 Task: Find connections with filter location Guankou with filter topic #Mindfulwith filter profile language French with filter current company AAM - American Axle & Manufacturing with filter school Sri Krishnadevaraya University with filter industry Retail Office Equipment with filter service category Coaching & Mentoring with filter keywords title Economist
Action: Mouse moved to (300, 201)
Screenshot: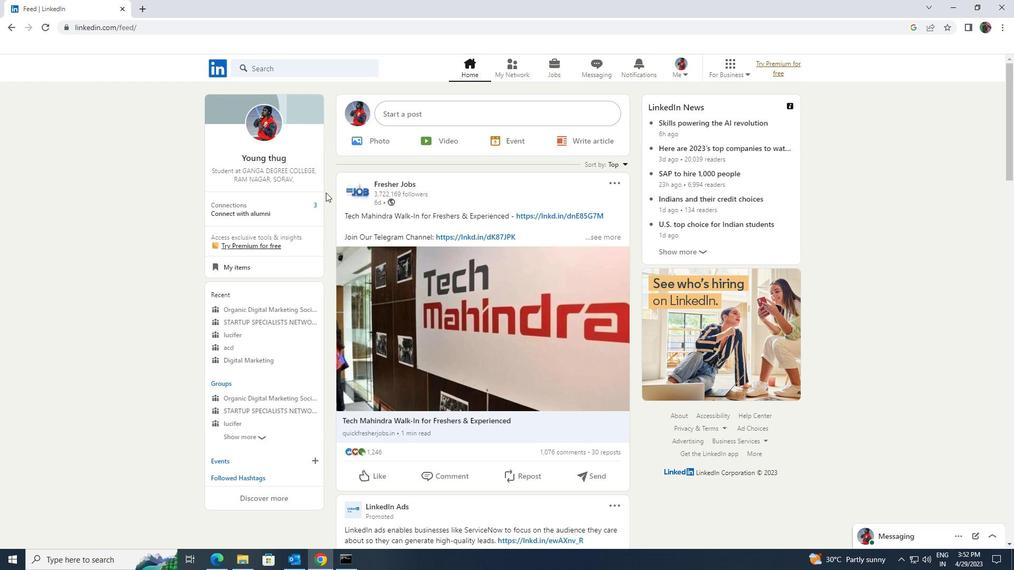 
Action: Mouse pressed left at (300, 201)
Screenshot: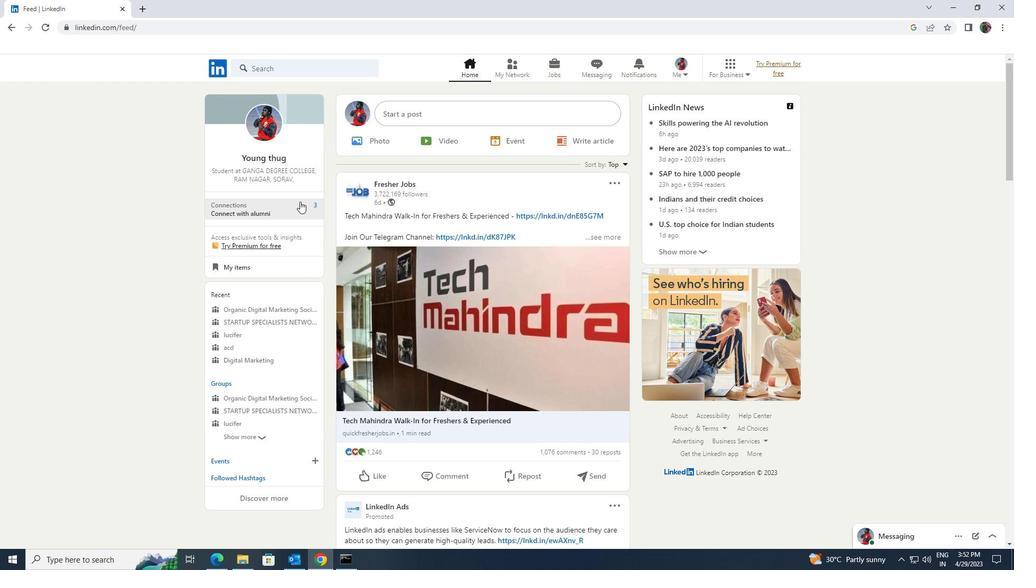
Action: Mouse moved to (304, 124)
Screenshot: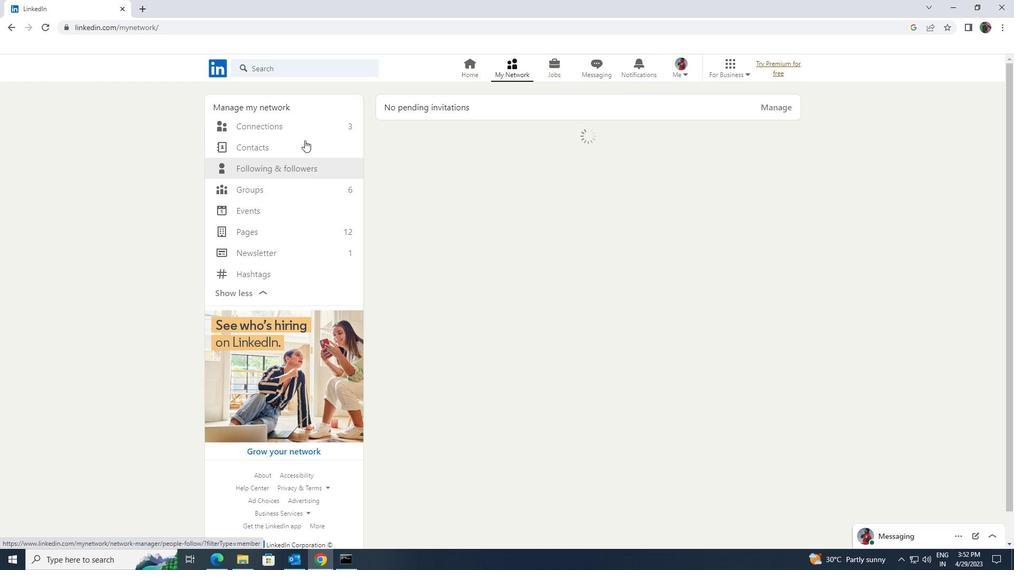 
Action: Mouse pressed left at (304, 124)
Screenshot: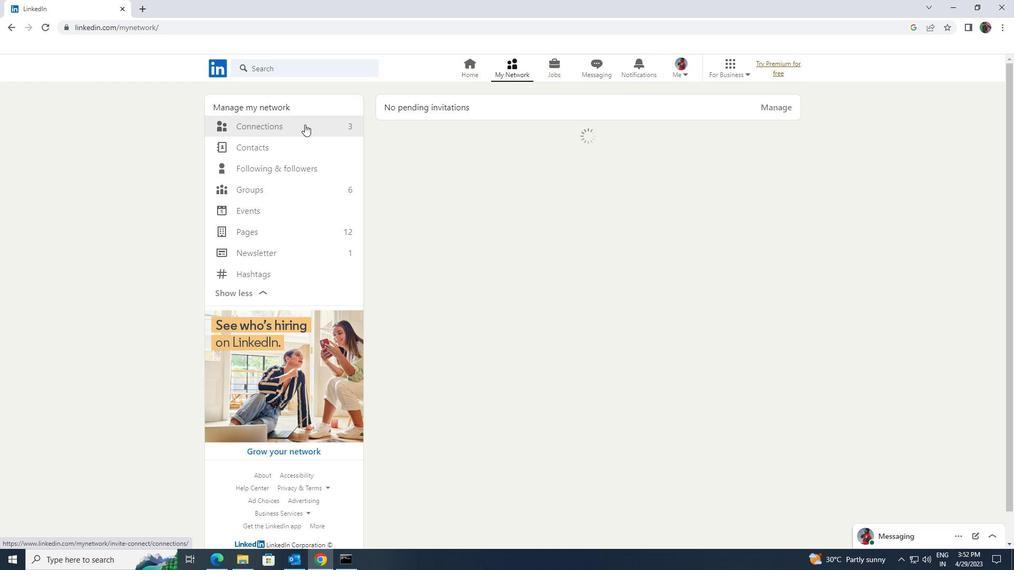 
Action: Mouse moved to (571, 129)
Screenshot: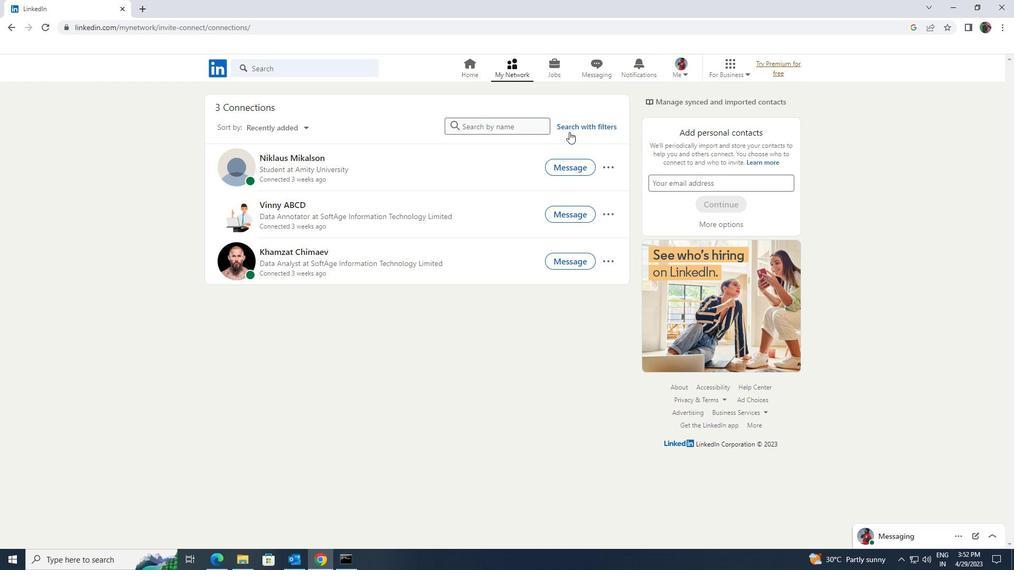 
Action: Mouse pressed left at (571, 129)
Screenshot: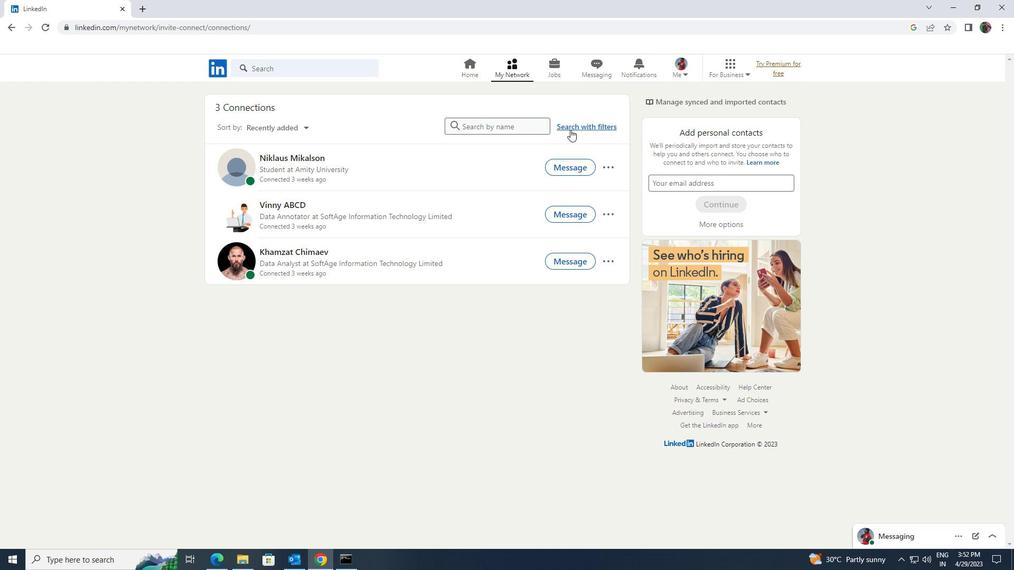 
Action: Mouse moved to (539, 100)
Screenshot: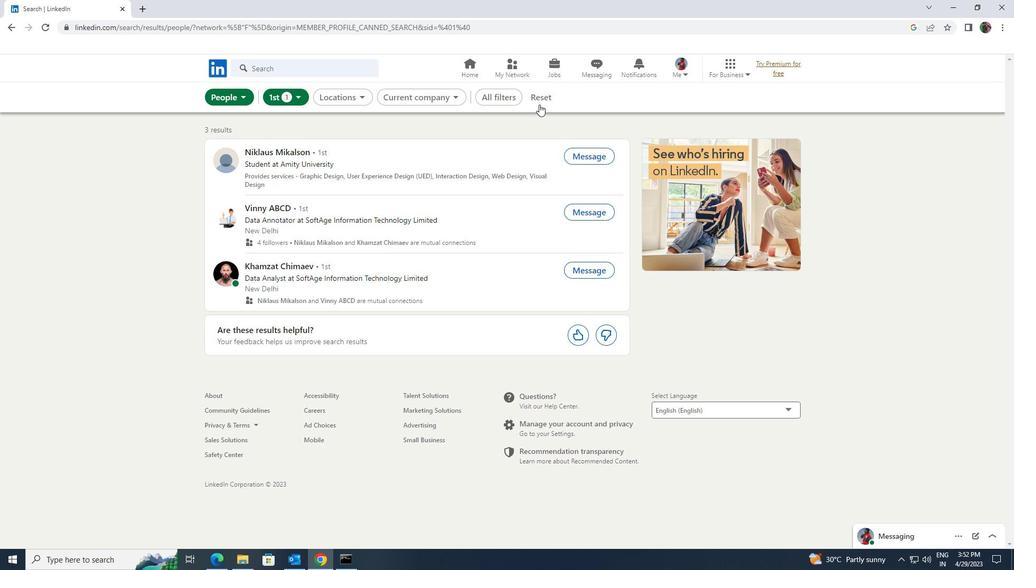 
Action: Mouse pressed left at (539, 100)
Screenshot: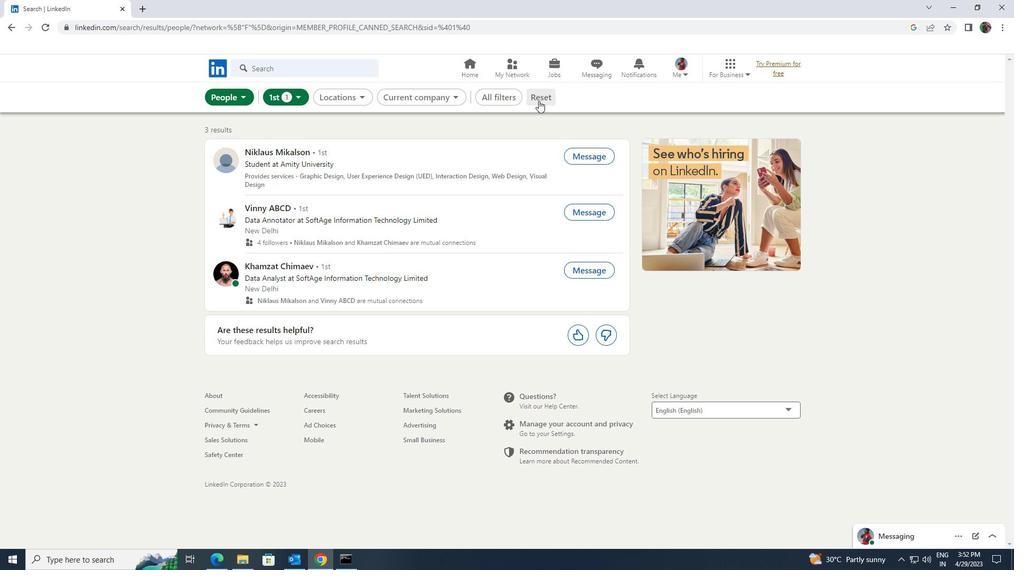 
Action: Mouse moved to (529, 96)
Screenshot: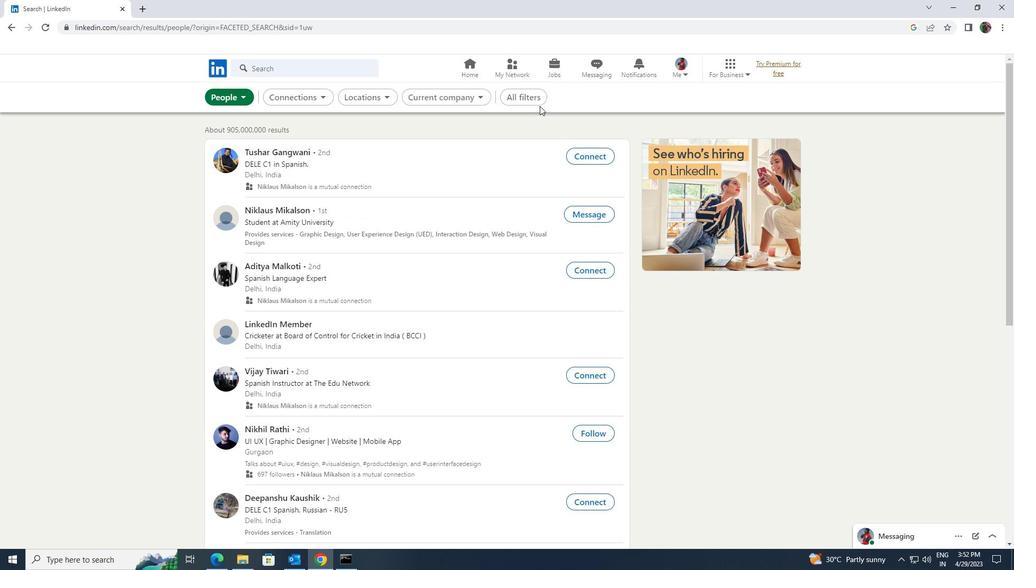 
Action: Mouse pressed left at (529, 96)
Screenshot: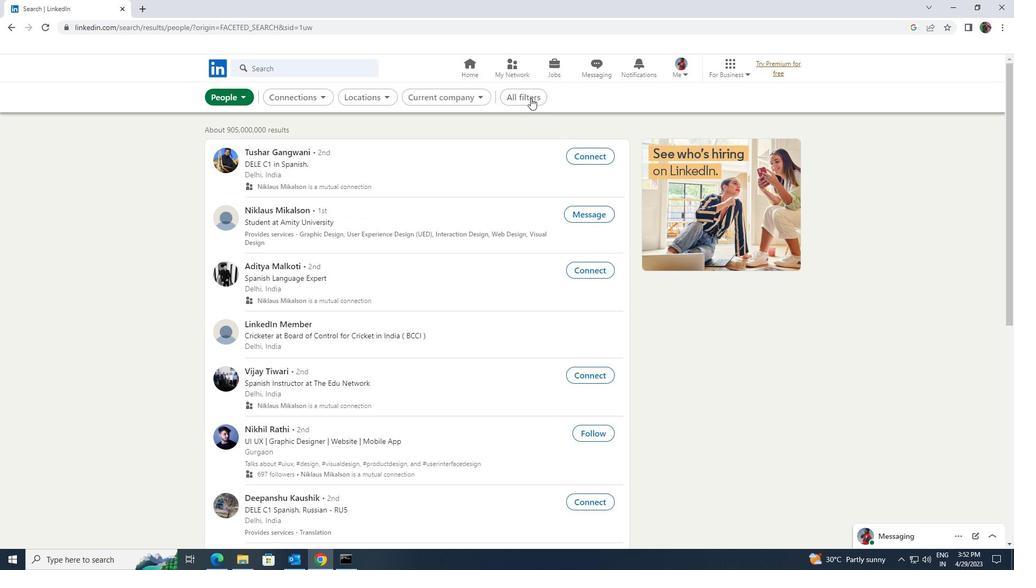 
Action: Mouse moved to (790, 283)
Screenshot: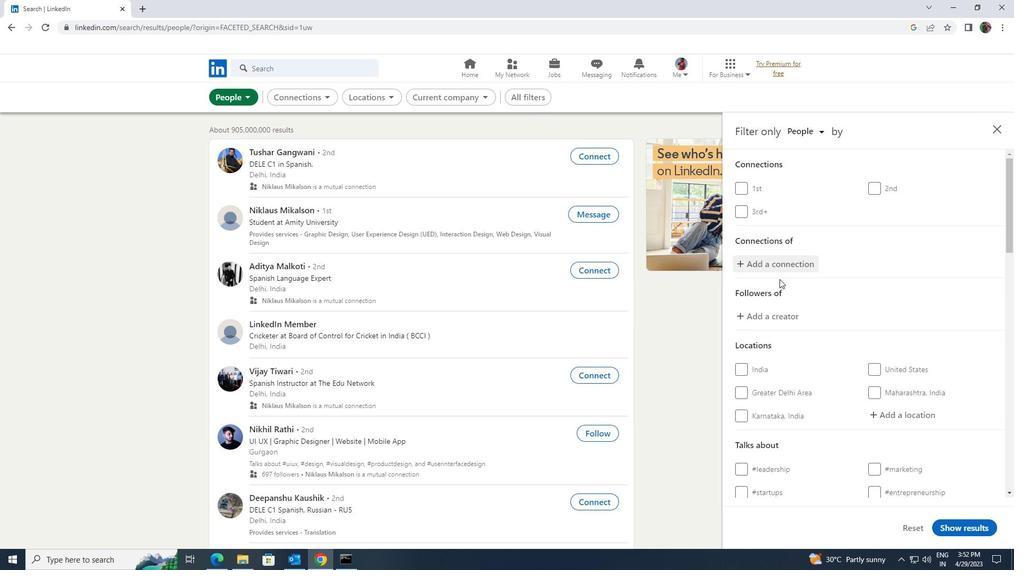 
Action: Mouse scrolled (790, 282) with delta (0, 0)
Screenshot: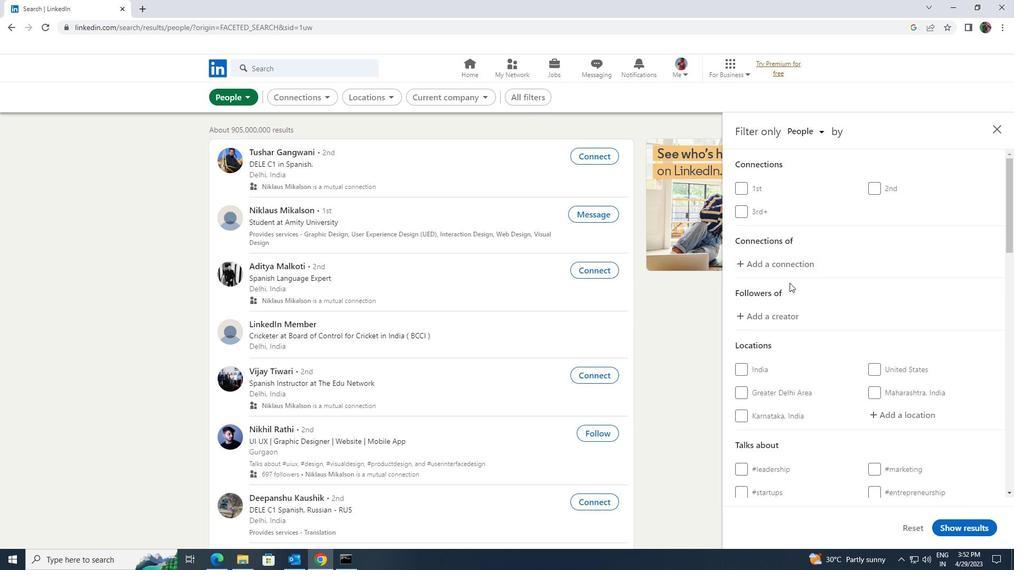 
Action: Mouse scrolled (790, 282) with delta (0, 0)
Screenshot: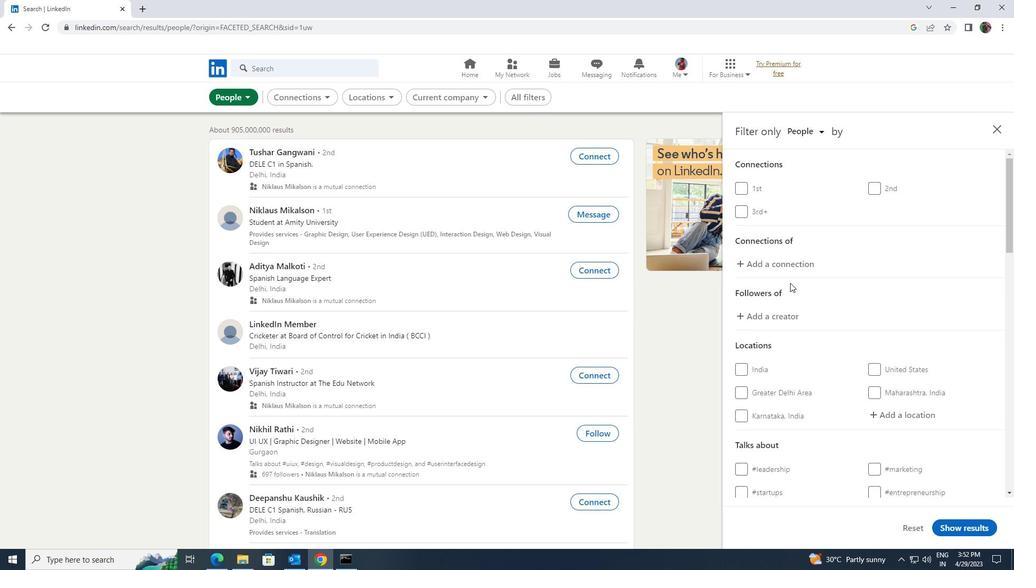 
Action: Mouse moved to (886, 309)
Screenshot: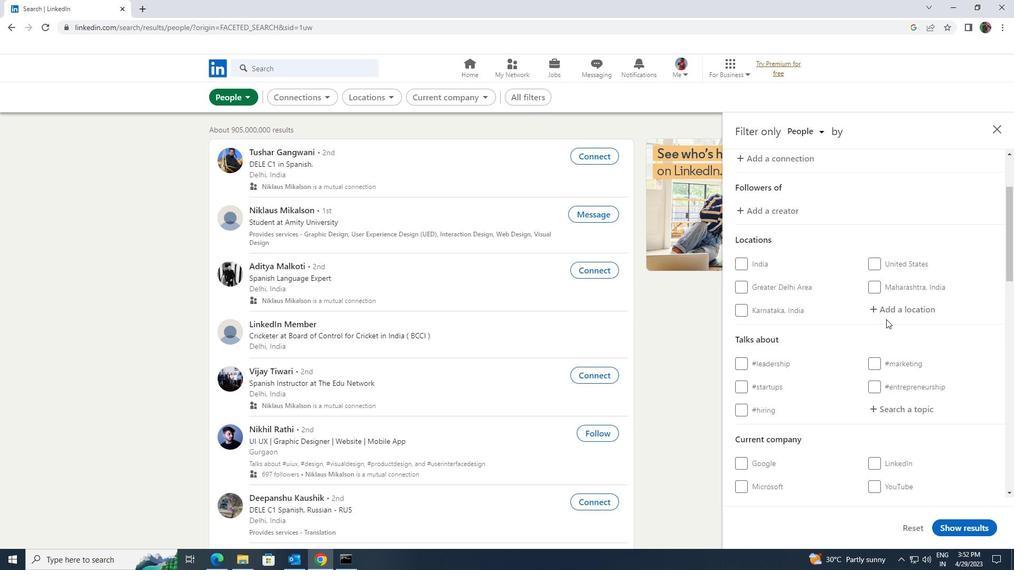 
Action: Mouse pressed left at (886, 309)
Screenshot: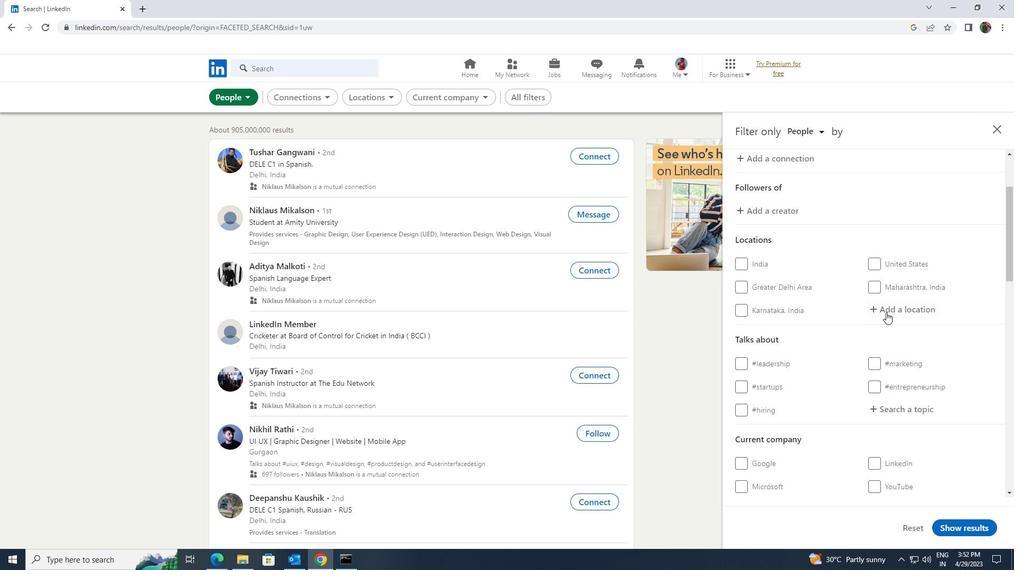
Action: Key pressed <Key.shift><Key.shift><Key.shift><Key.shift>GUANKOU
Screenshot: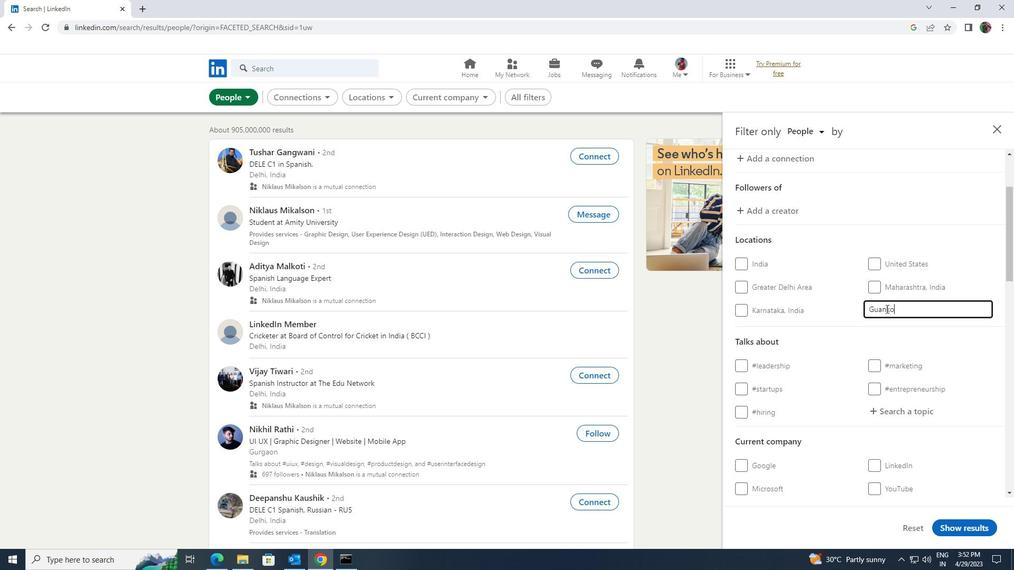 
Action: Mouse moved to (895, 406)
Screenshot: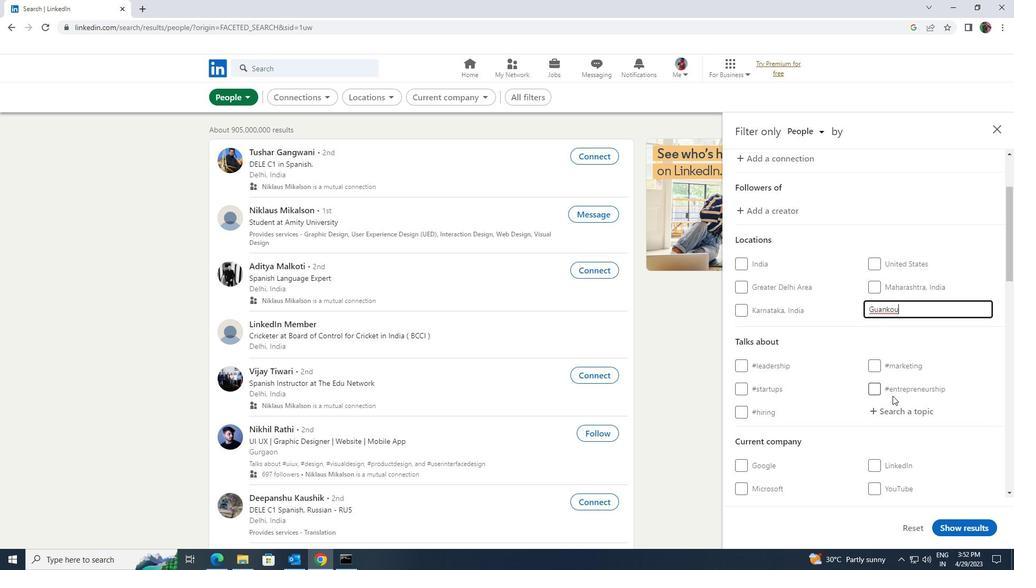 
Action: Mouse pressed left at (895, 406)
Screenshot: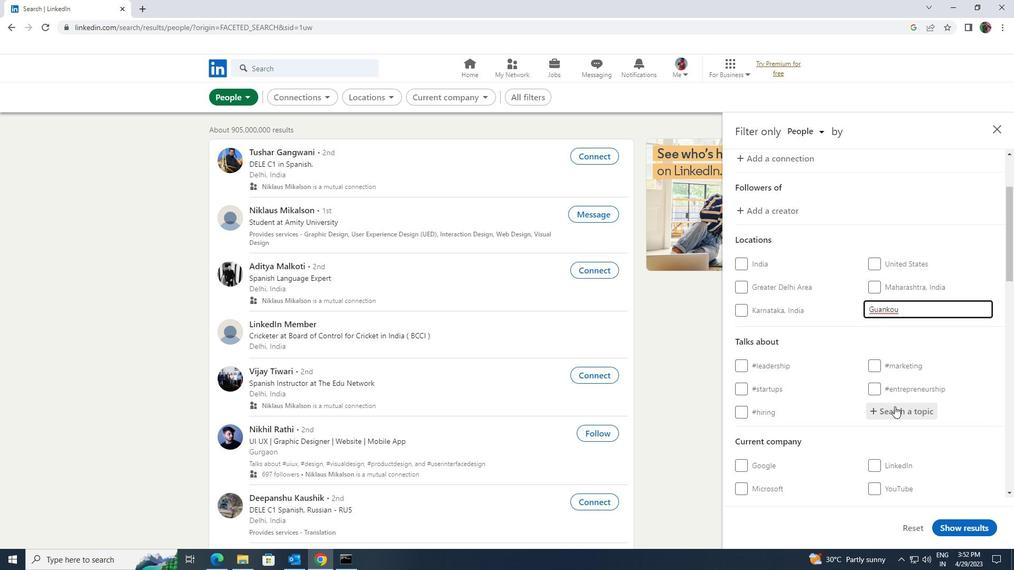 
Action: Key pressed <Key.shift><Key.shift><Key.shift><Key.shift><Key.shift><Key.shift><Key.shift><Key.shift><Key.shift><Key.shift><Key.shift><Key.shift><Key.shift><Key.shift><Key.shift><Key.shift><Key.shift><Key.shift><Key.shift><Key.shift>MINDF
Screenshot: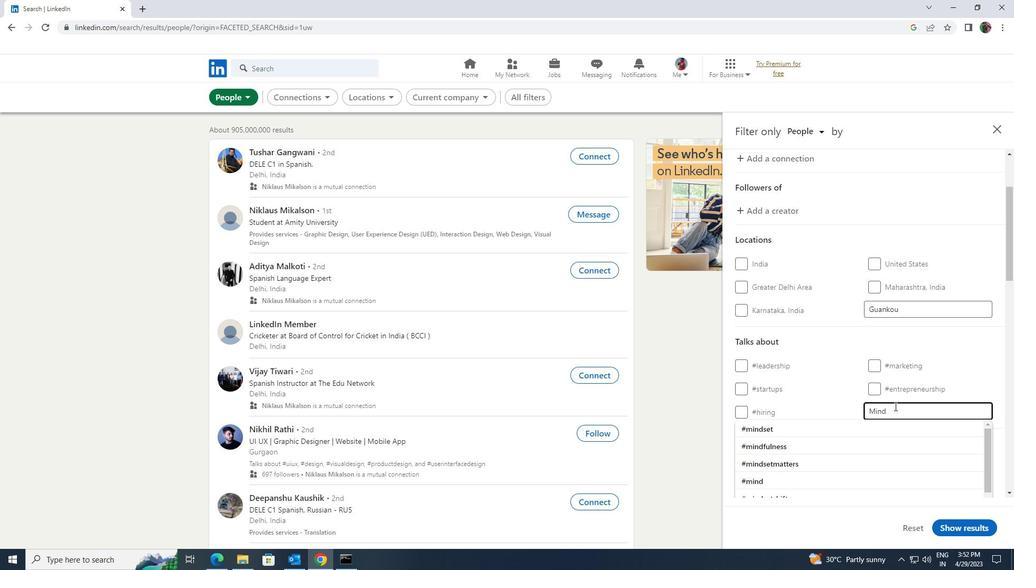 
Action: Mouse moved to (877, 422)
Screenshot: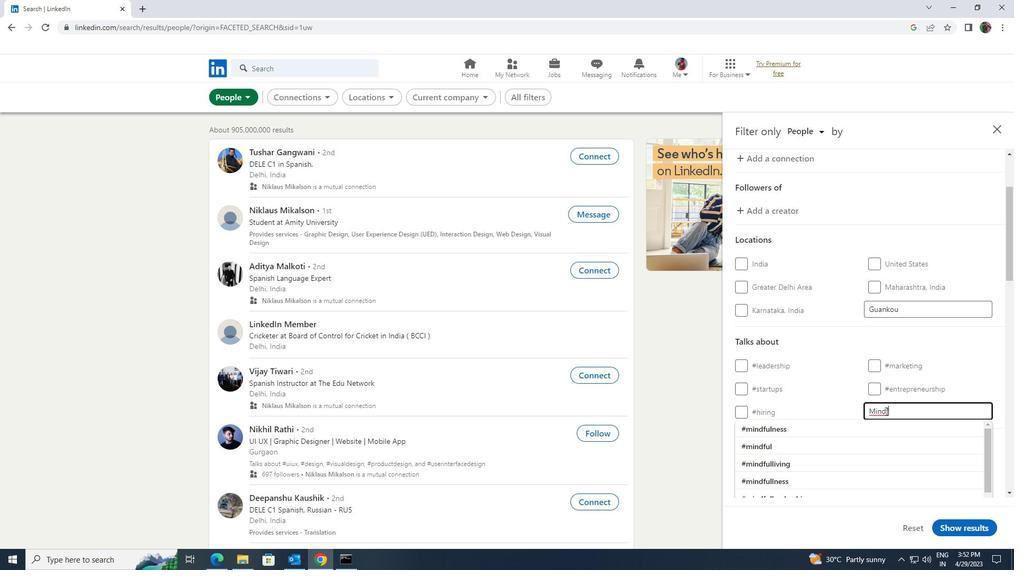 
Action: Mouse pressed left at (877, 422)
Screenshot: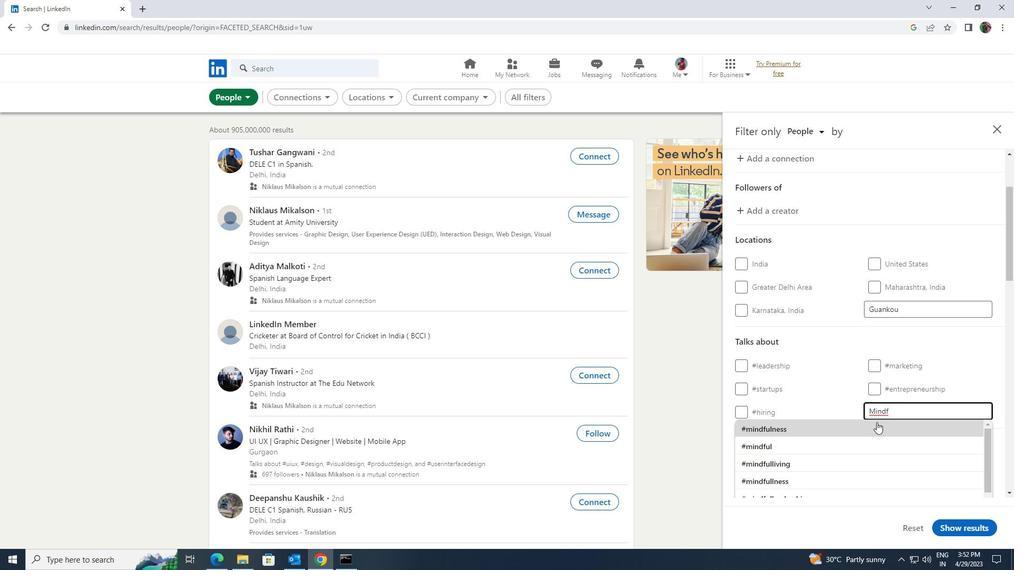 
Action: Mouse moved to (878, 423)
Screenshot: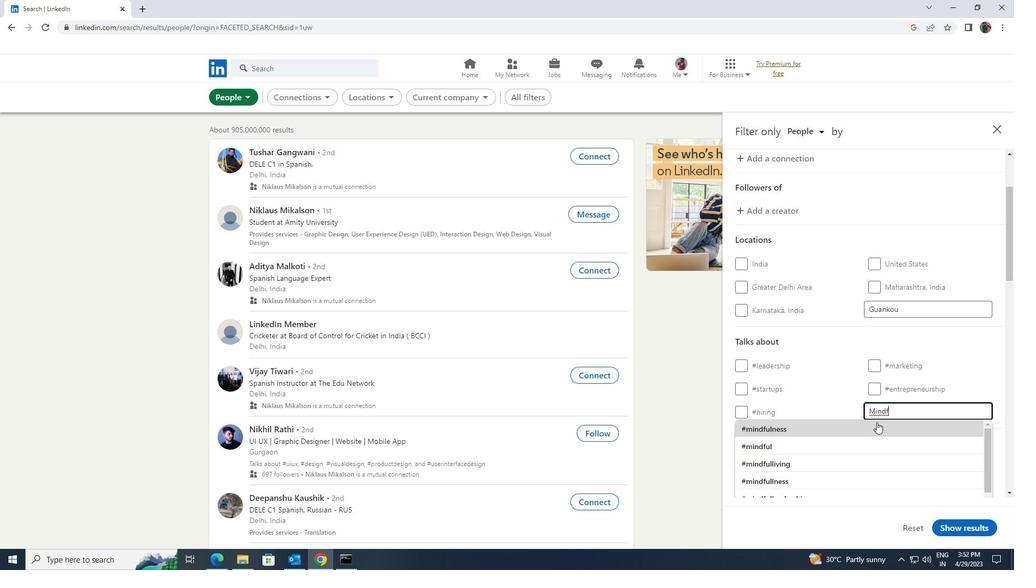 
Action: Mouse scrolled (878, 422) with delta (0, 0)
Screenshot: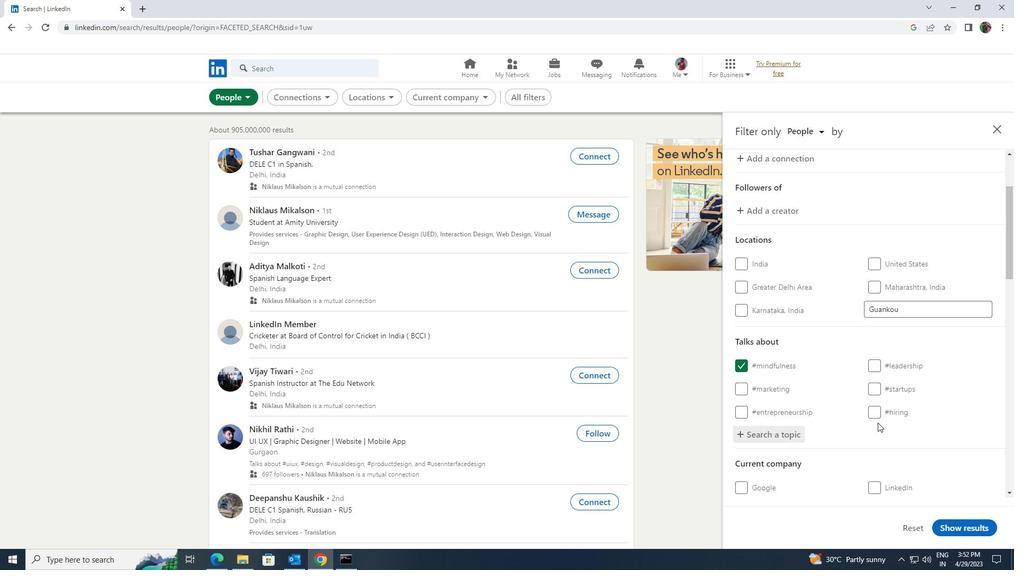 
Action: Mouse moved to (878, 423)
Screenshot: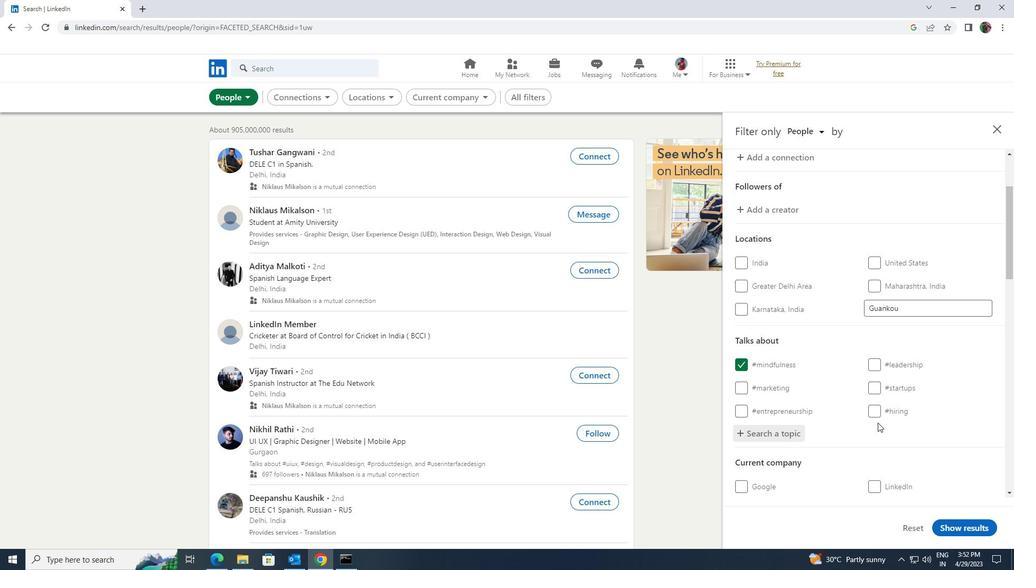 
Action: Mouse scrolled (878, 422) with delta (0, 0)
Screenshot: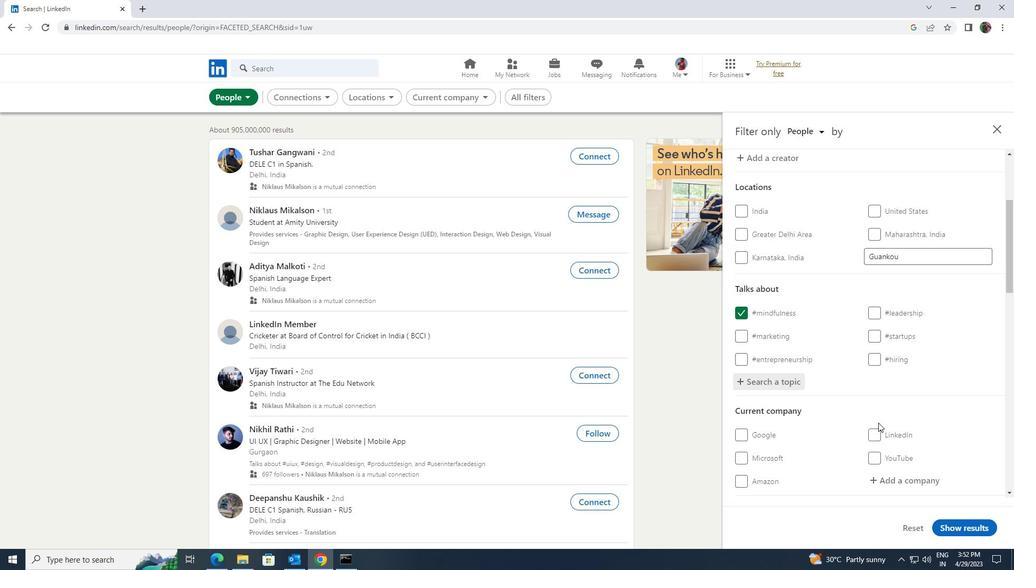 
Action: Mouse scrolled (878, 422) with delta (0, 0)
Screenshot: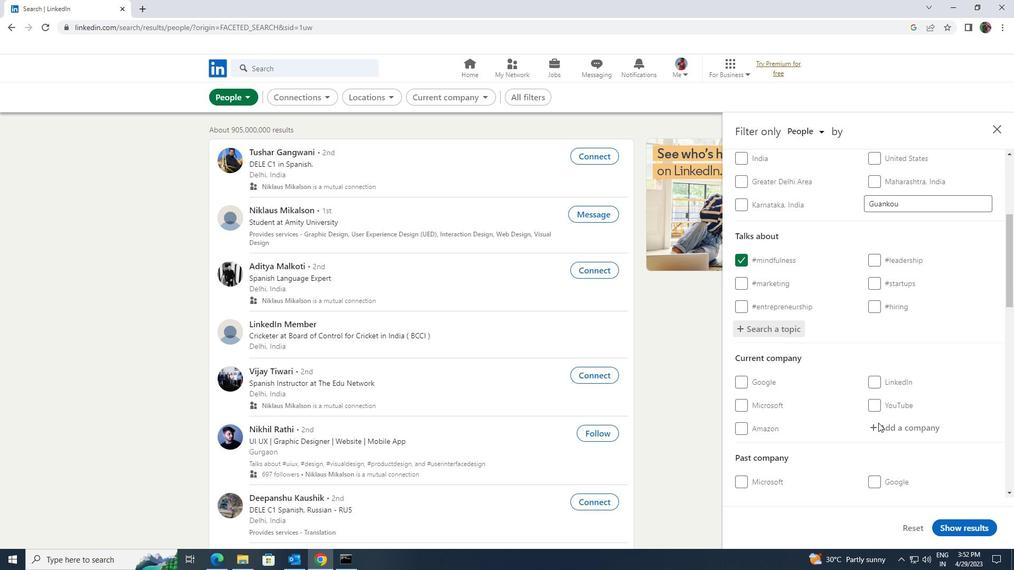 
Action: Mouse scrolled (878, 422) with delta (0, 0)
Screenshot: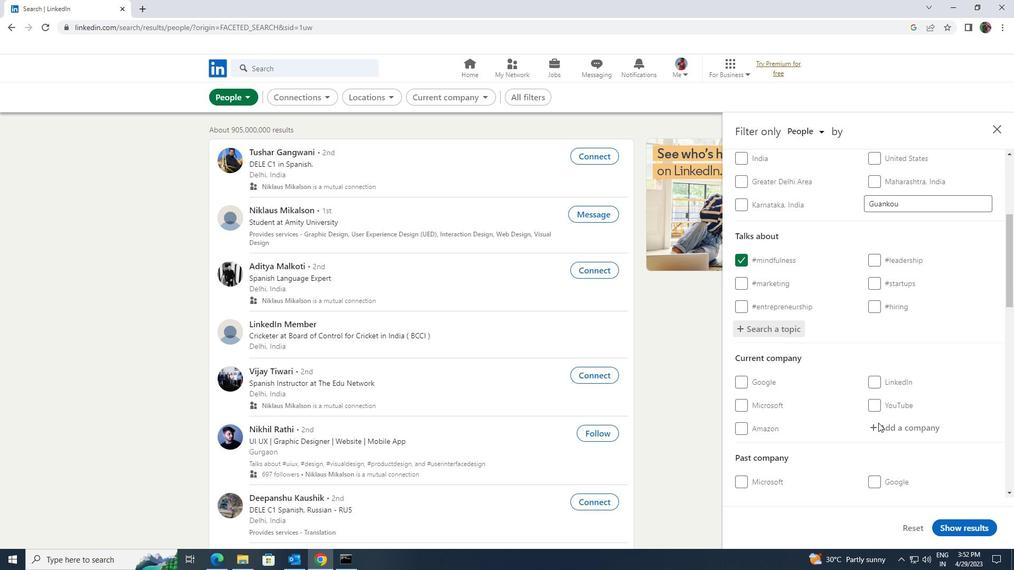 
Action: Mouse moved to (879, 423)
Screenshot: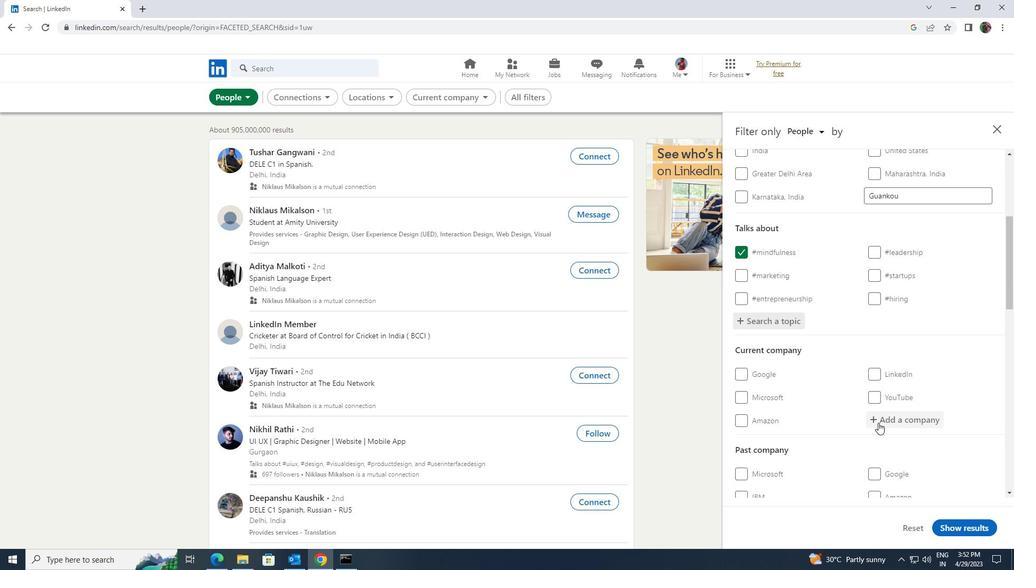 
Action: Mouse scrolled (879, 422) with delta (0, 0)
Screenshot: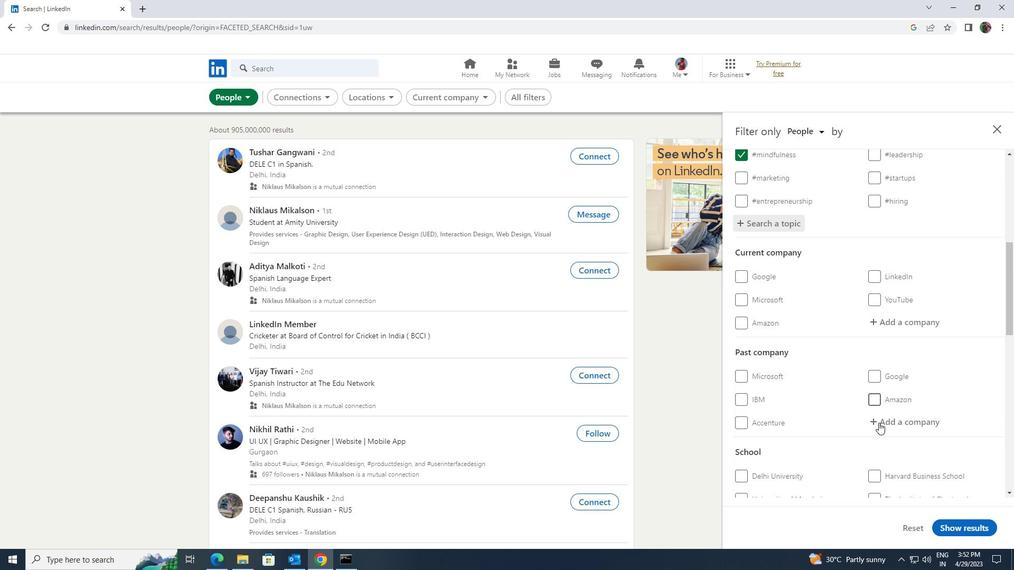 
Action: Mouse scrolled (879, 422) with delta (0, 0)
Screenshot: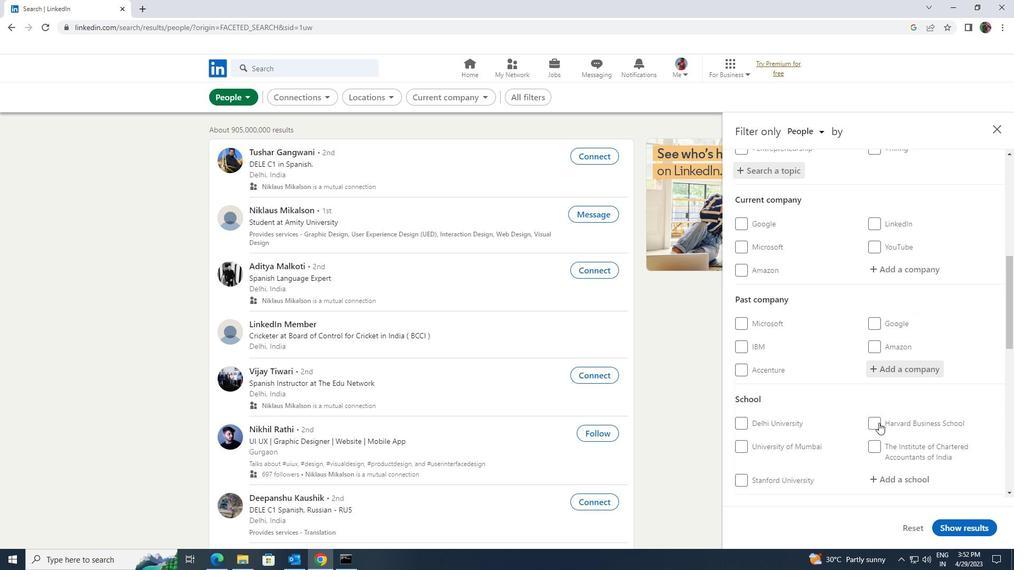 
Action: Mouse scrolled (879, 422) with delta (0, 0)
Screenshot: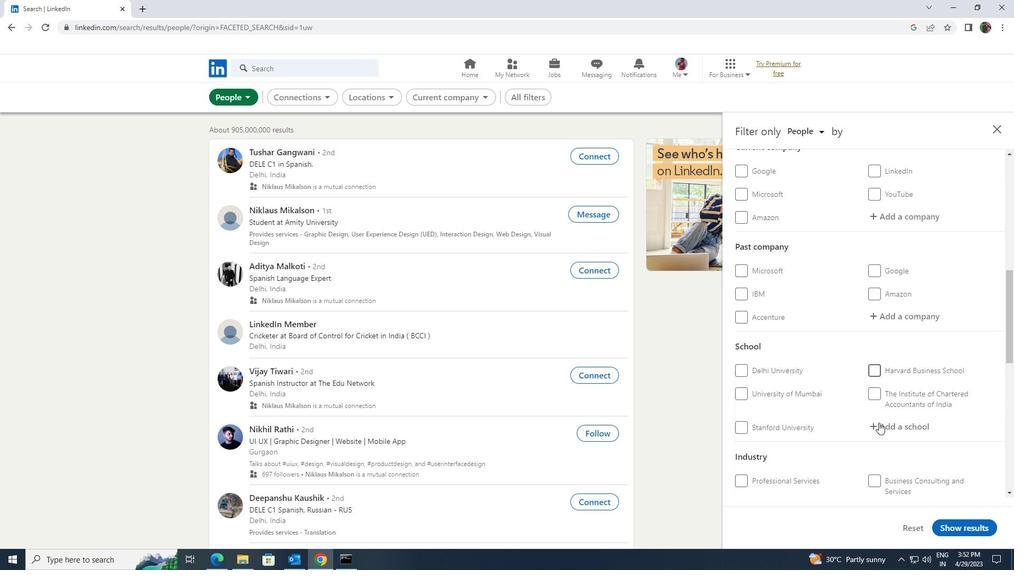 
Action: Mouse scrolled (879, 422) with delta (0, 0)
Screenshot: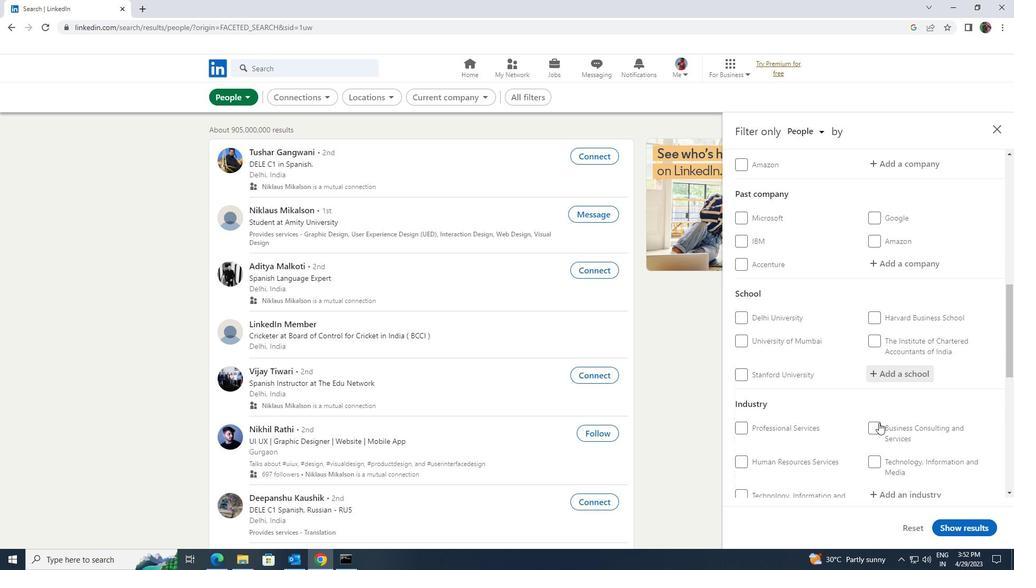 
Action: Mouse scrolled (879, 422) with delta (0, 0)
Screenshot: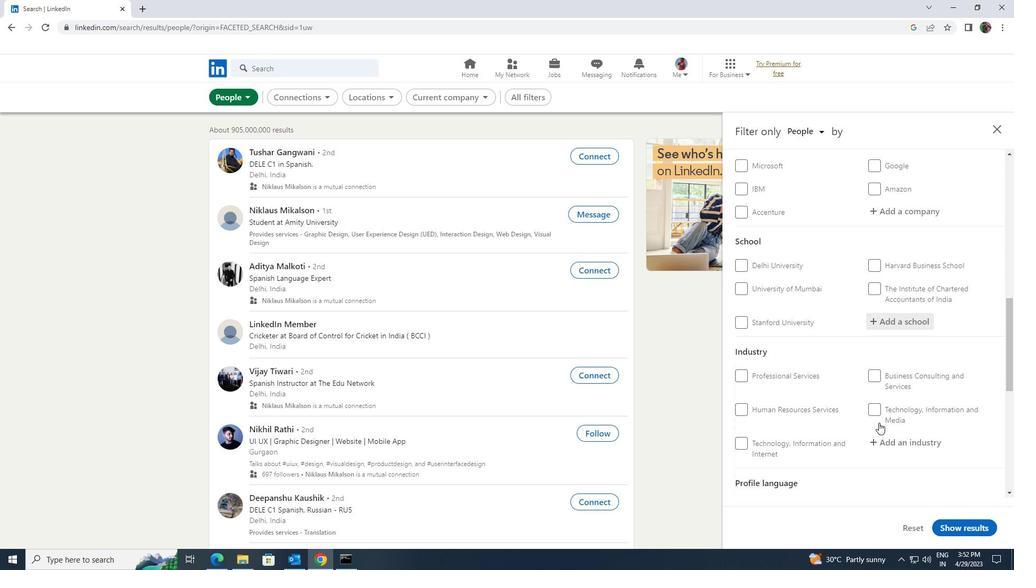 
Action: Mouse scrolled (879, 422) with delta (0, 0)
Screenshot: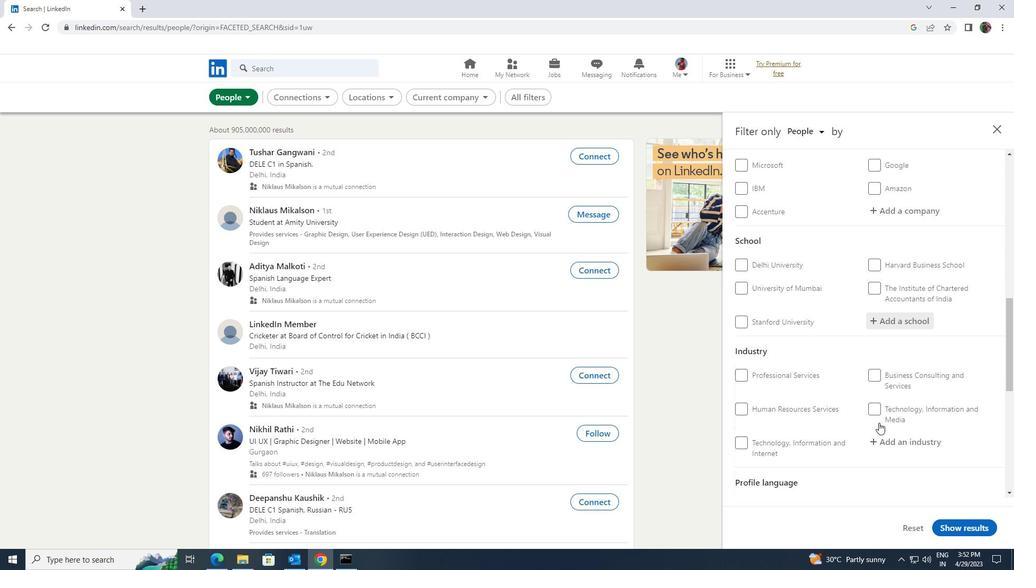 
Action: Mouse moved to (876, 403)
Screenshot: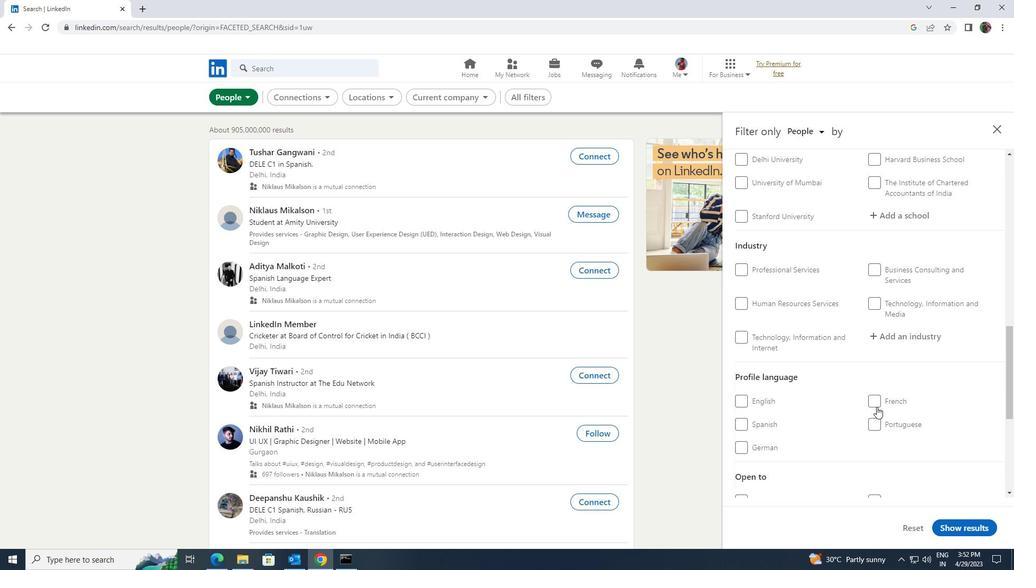 
Action: Mouse pressed left at (876, 403)
Screenshot: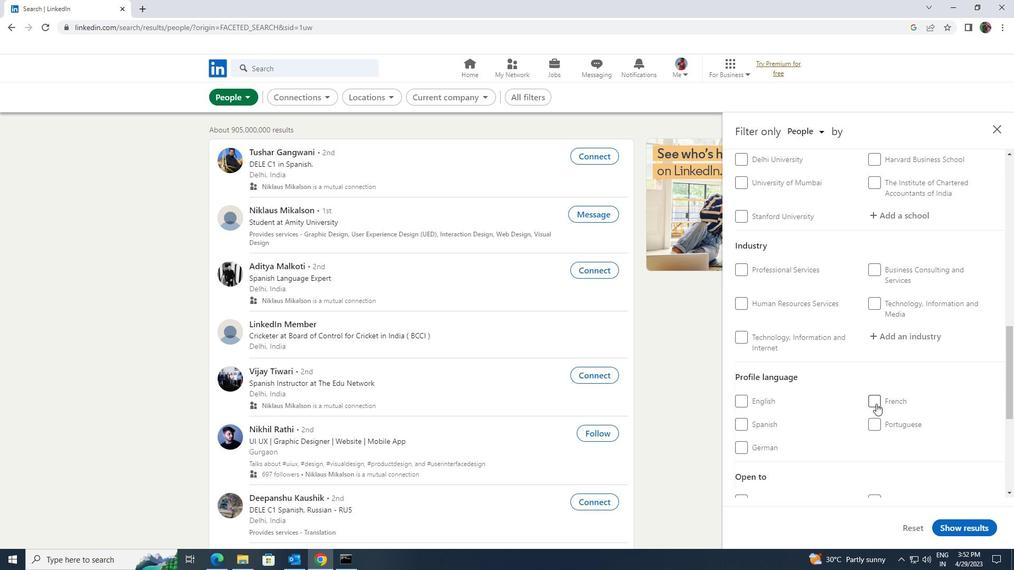 
Action: Mouse scrolled (876, 404) with delta (0, 0)
Screenshot: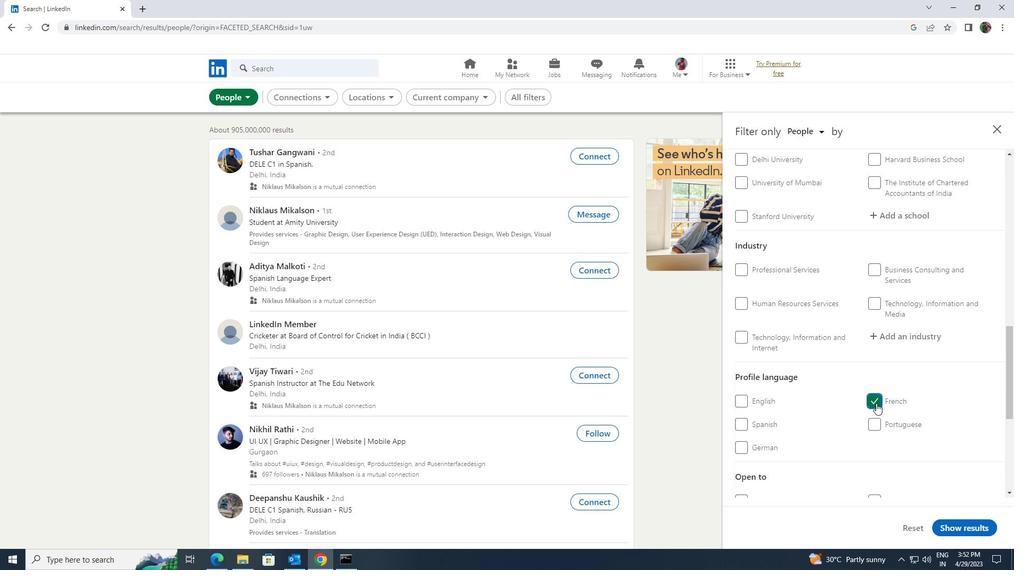 
Action: Mouse scrolled (876, 404) with delta (0, 0)
Screenshot: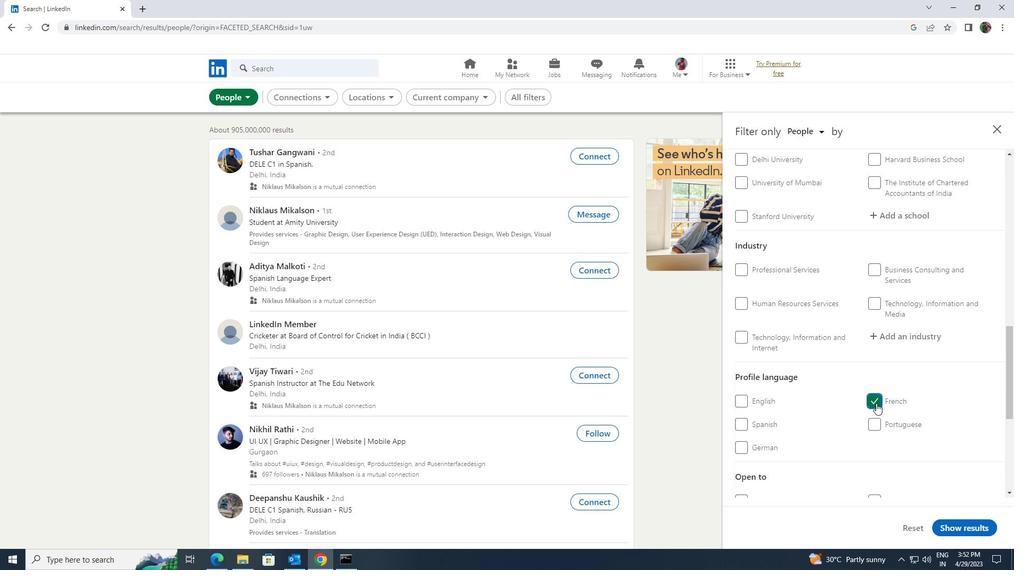 
Action: Mouse scrolled (876, 404) with delta (0, 0)
Screenshot: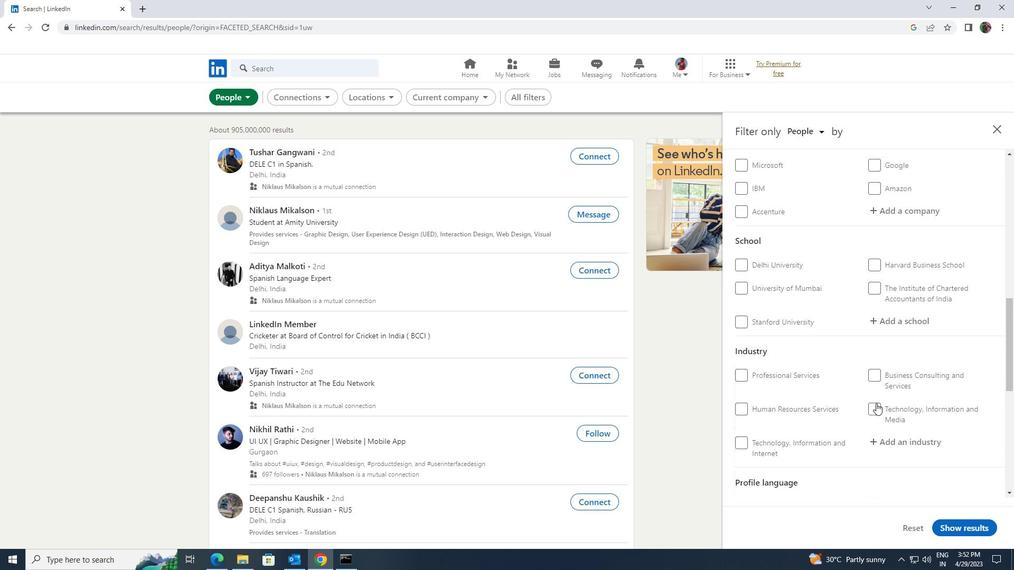 
Action: Mouse scrolled (876, 404) with delta (0, 0)
Screenshot: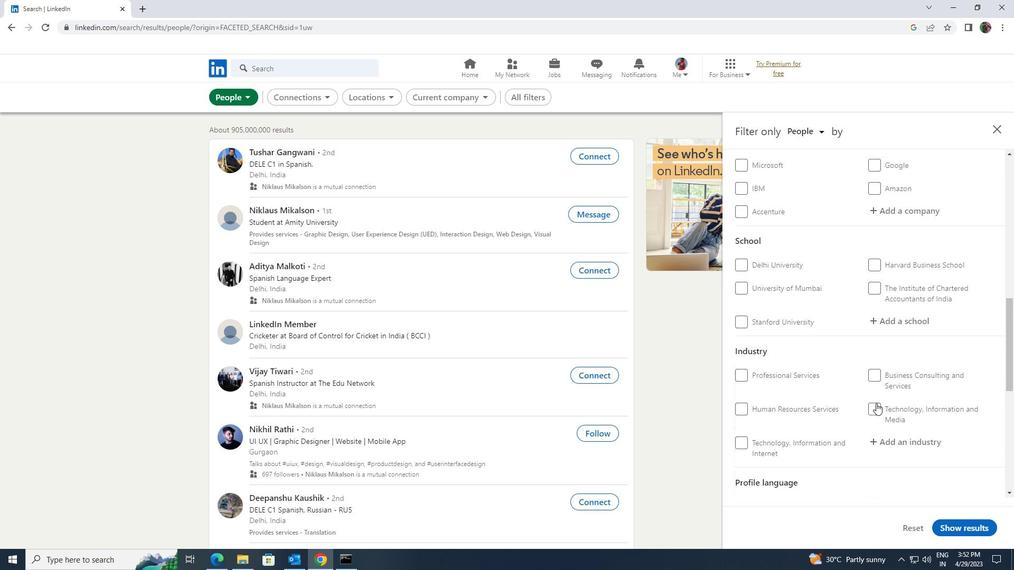 
Action: Mouse scrolled (876, 404) with delta (0, 0)
Screenshot: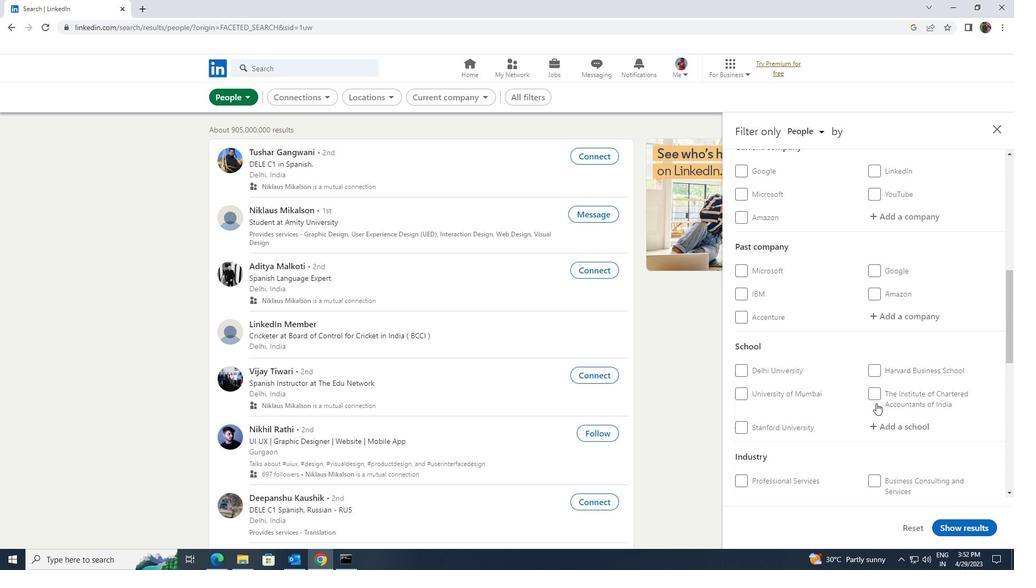 
Action: Mouse scrolled (876, 404) with delta (0, 0)
Screenshot: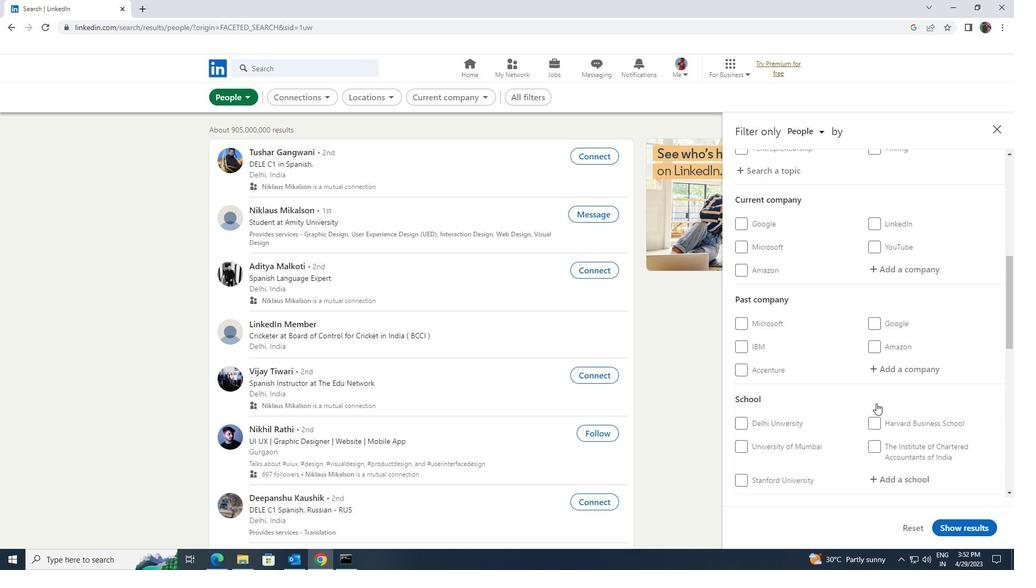 
Action: Mouse scrolled (876, 404) with delta (0, 0)
Screenshot: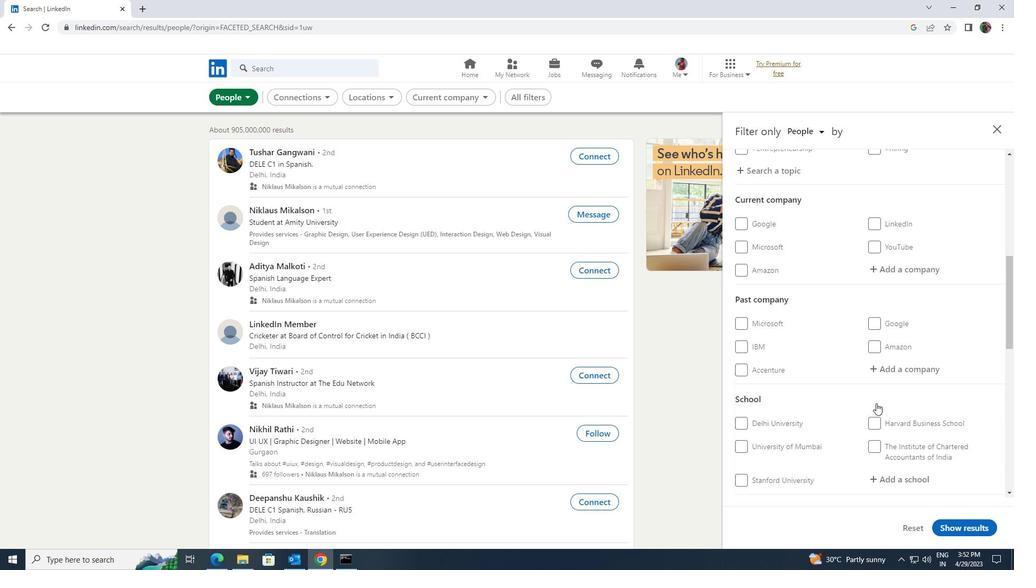 
Action: Mouse moved to (884, 378)
Screenshot: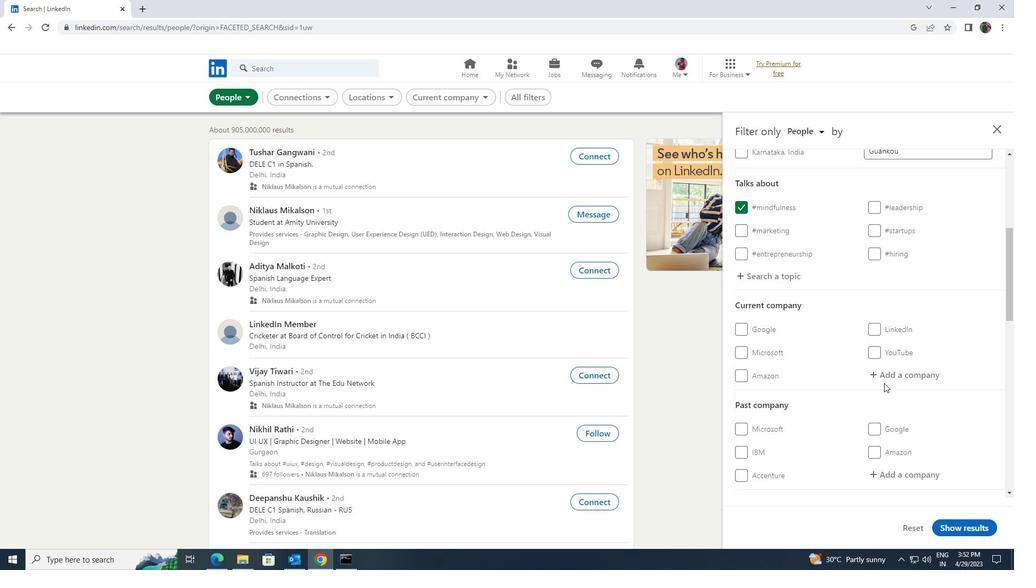 
Action: Mouse pressed left at (884, 378)
Screenshot: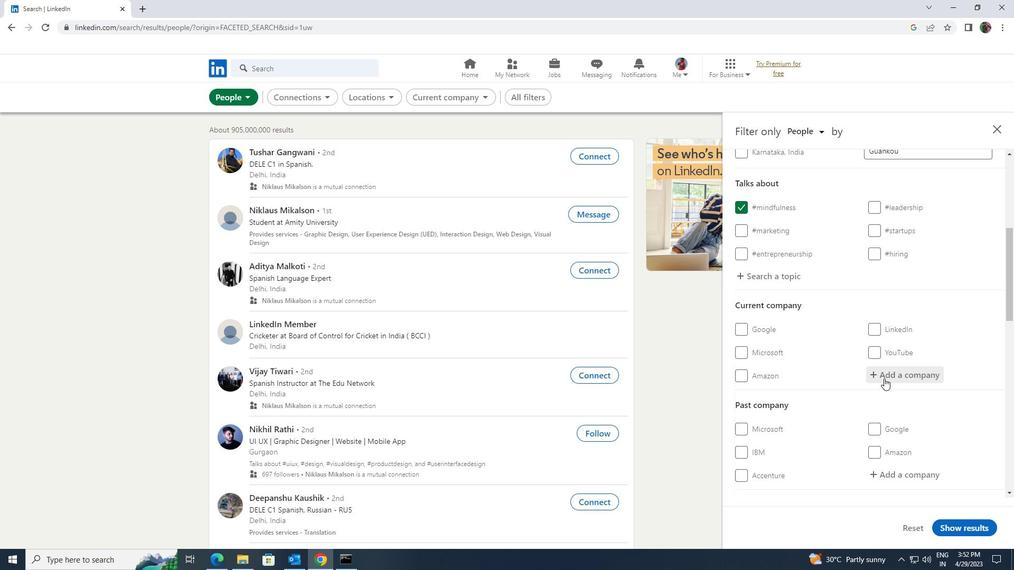 
Action: Key pressed <Key.shift>AAM<Key.space>
Screenshot: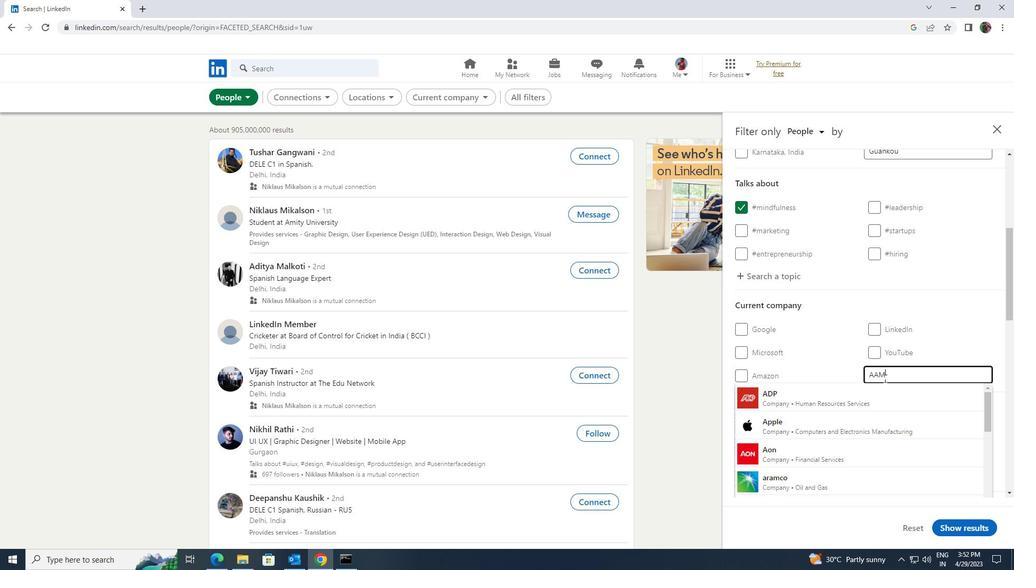 
Action: Mouse moved to (880, 386)
Screenshot: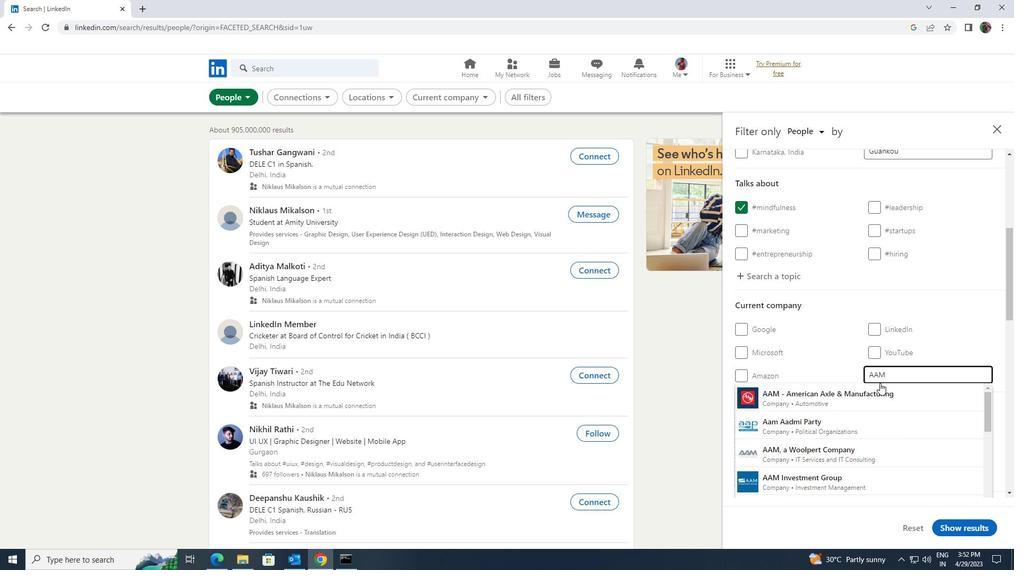 
Action: Mouse pressed left at (880, 386)
Screenshot: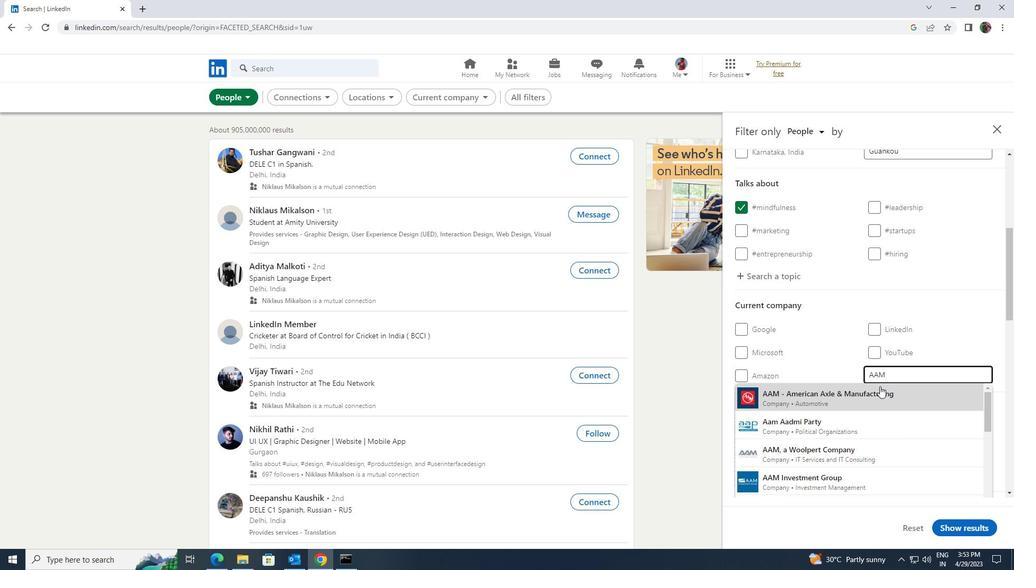 
Action: Mouse scrolled (880, 386) with delta (0, 0)
Screenshot: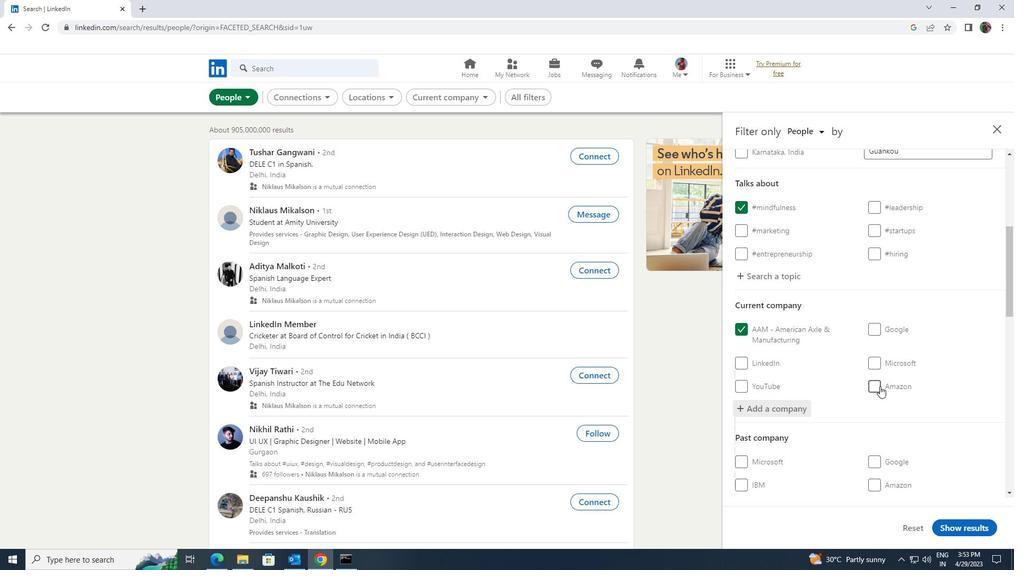 
Action: Mouse scrolled (880, 386) with delta (0, 0)
Screenshot: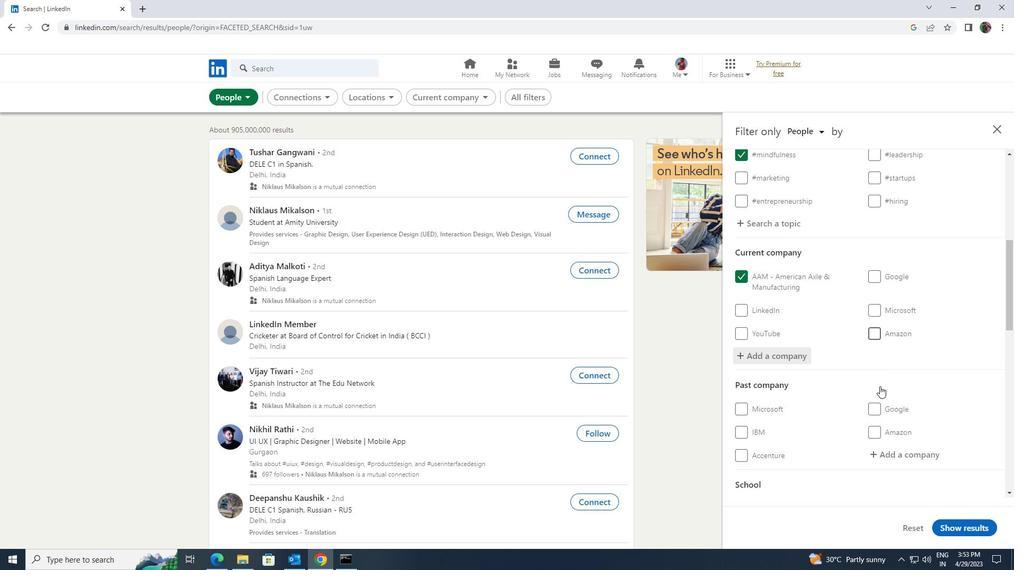
Action: Mouse scrolled (880, 386) with delta (0, 0)
Screenshot: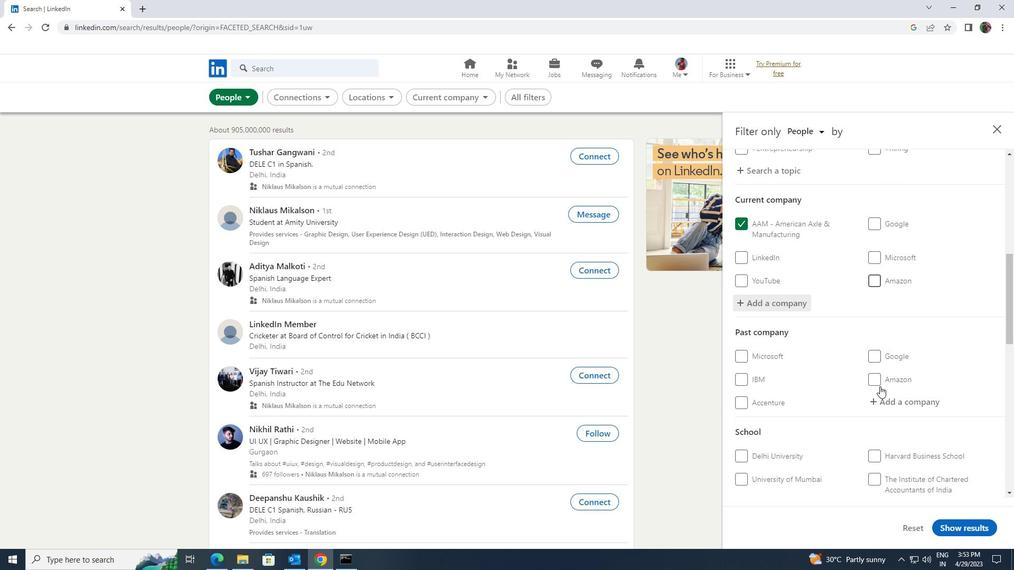 
Action: Mouse scrolled (880, 386) with delta (0, 0)
Screenshot: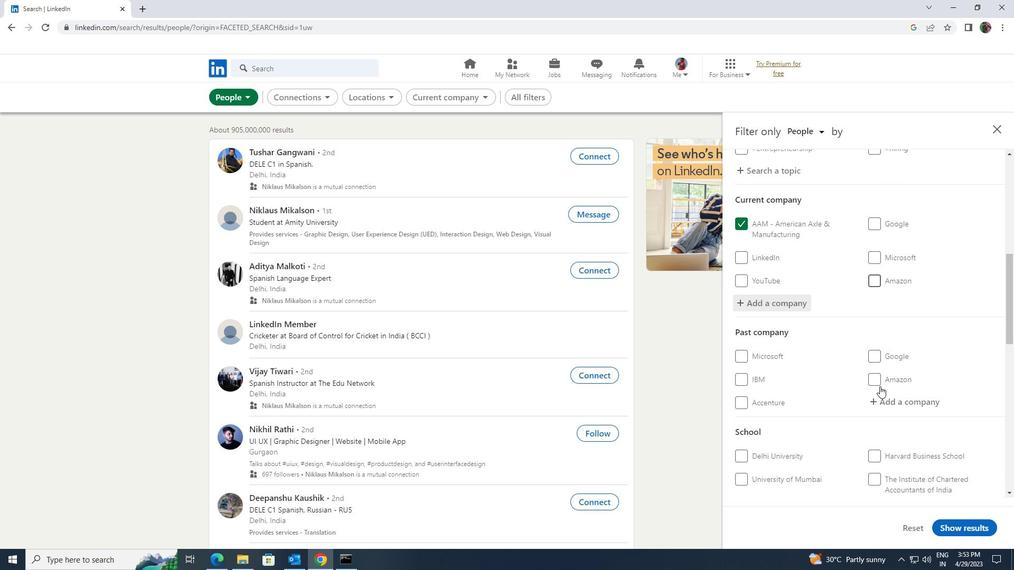 
Action: Mouse moved to (878, 399)
Screenshot: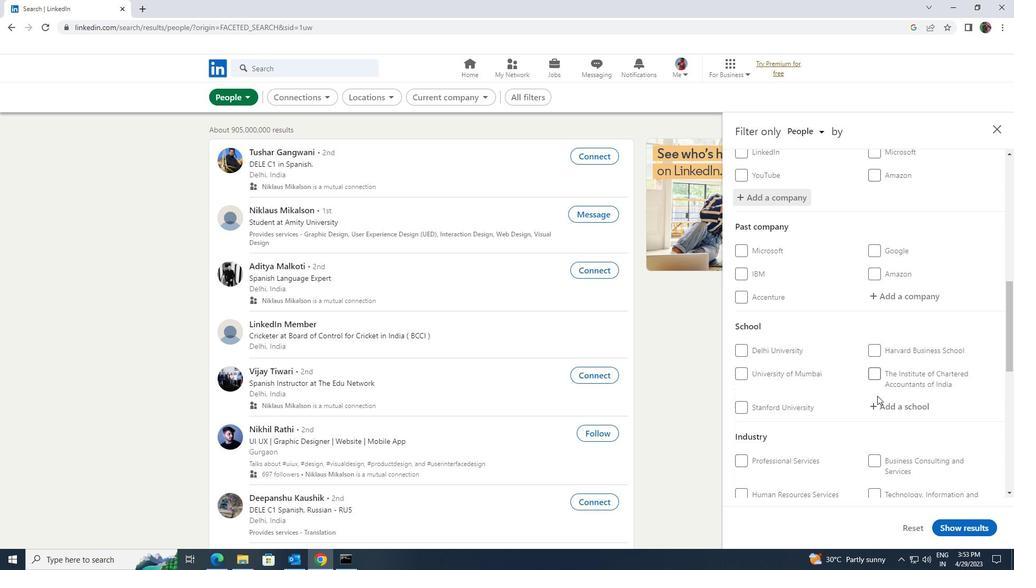
Action: Mouse pressed left at (878, 399)
Screenshot: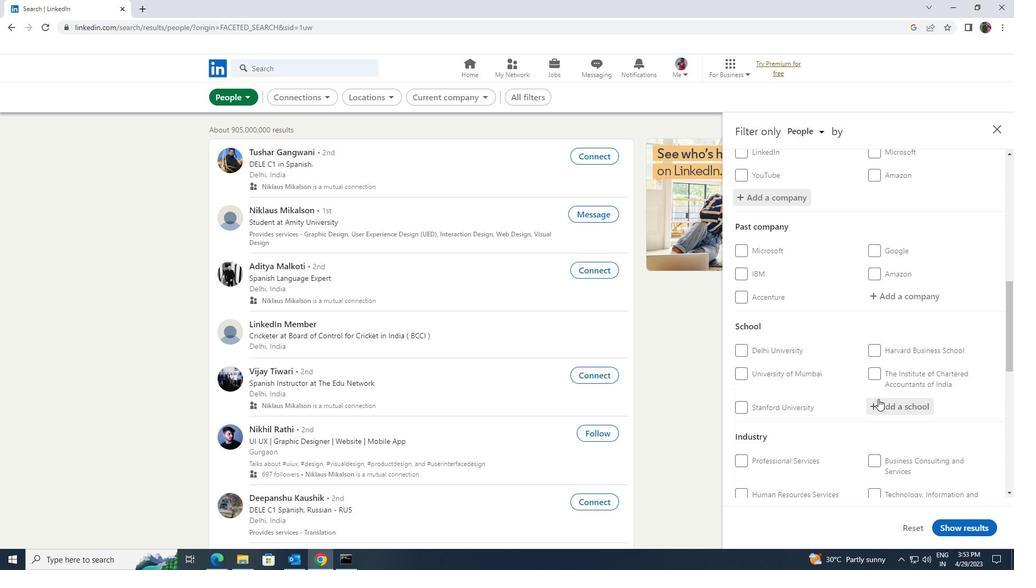 
Action: Mouse moved to (879, 399)
Screenshot: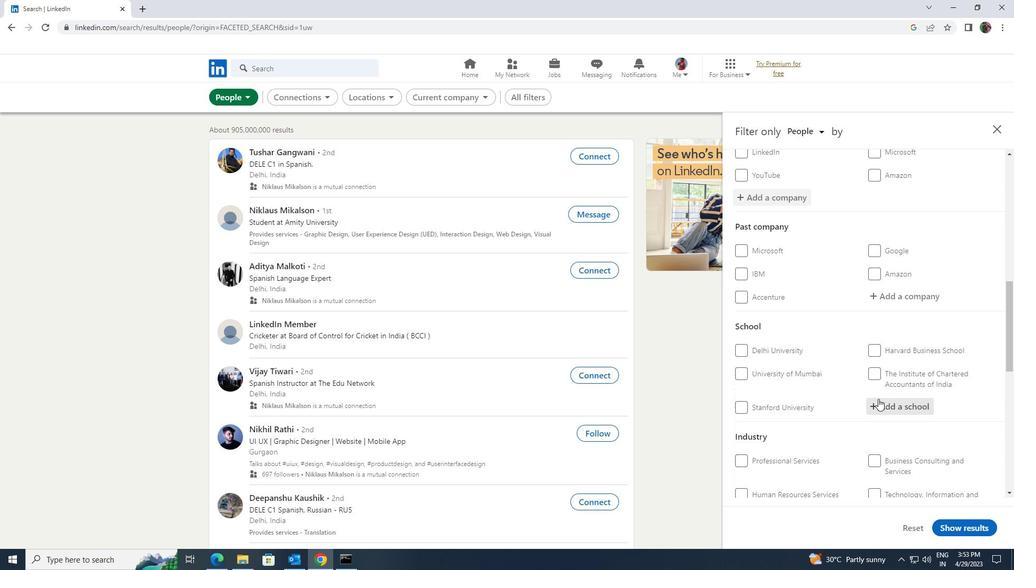 
Action: Key pressed <Key.shift>SRI<Key.space><Key.shift>KRISH
Screenshot: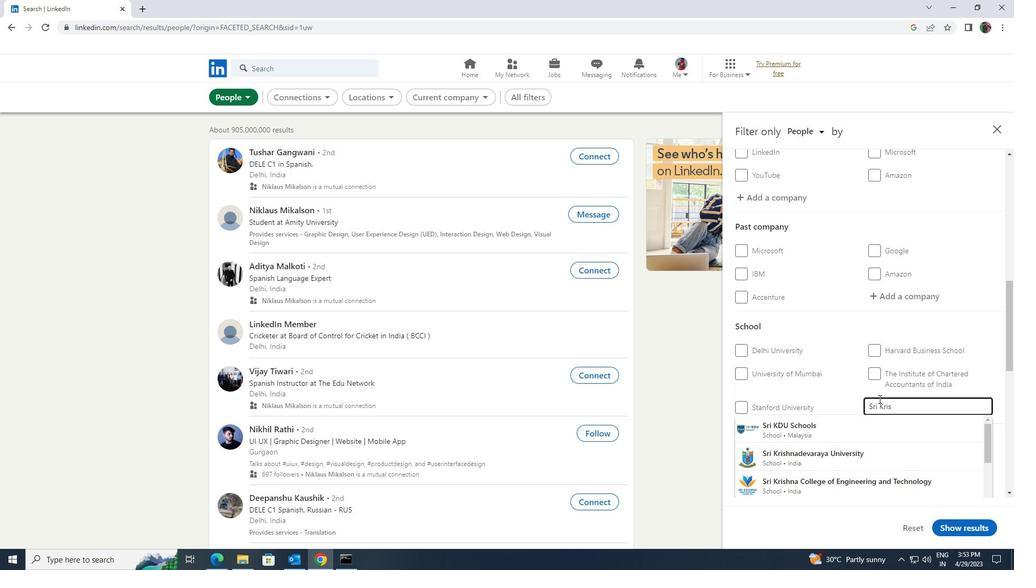 
Action: Mouse moved to (876, 416)
Screenshot: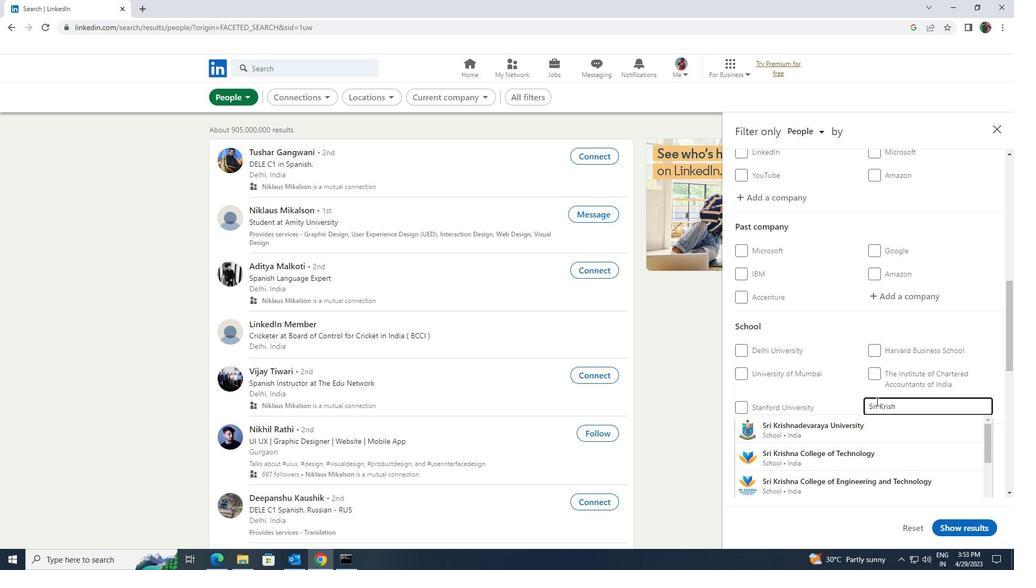 
Action: Mouse pressed left at (876, 416)
Screenshot: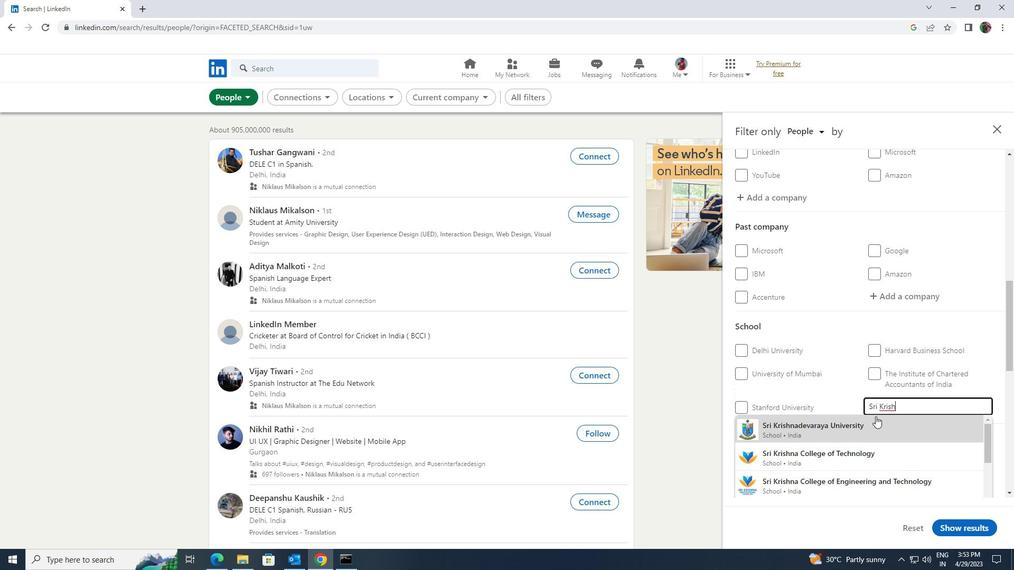 
Action: Mouse moved to (875, 416)
Screenshot: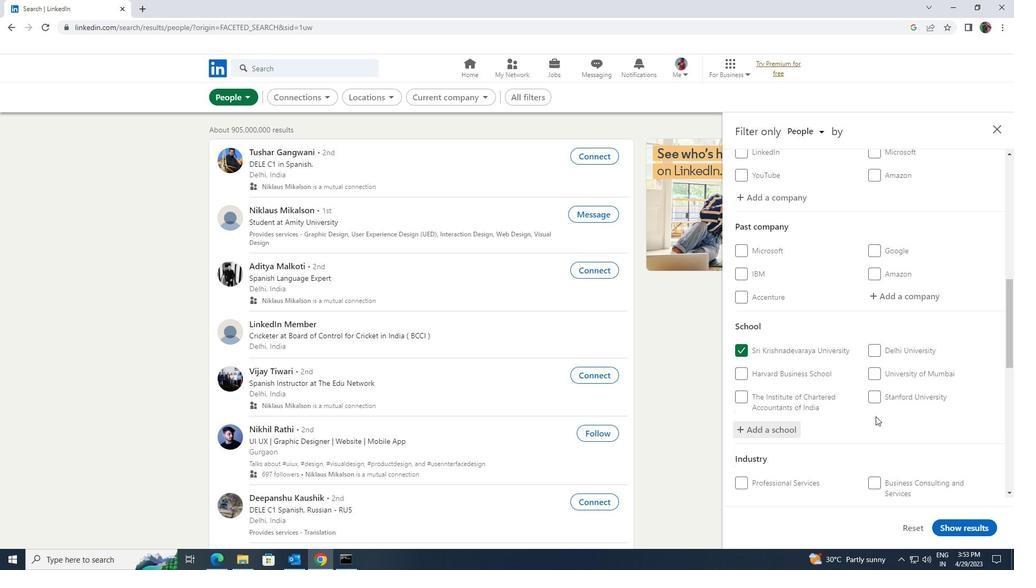 
Action: Mouse scrolled (875, 416) with delta (0, 0)
Screenshot: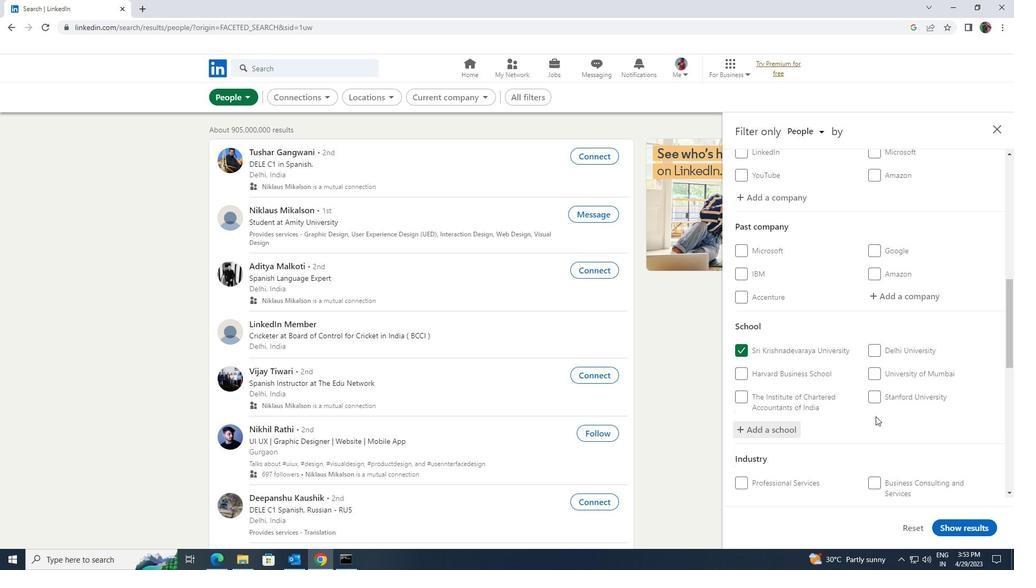 
Action: Mouse scrolled (875, 416) with delta (0, 0)
Screenshot: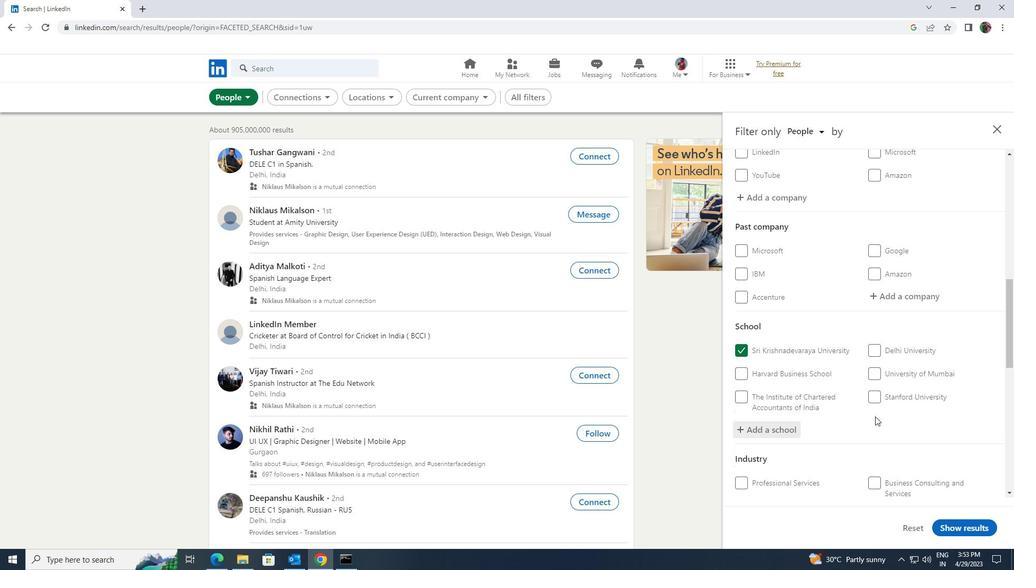 
Action: Mouse moved to (876, 416)
Screenshot: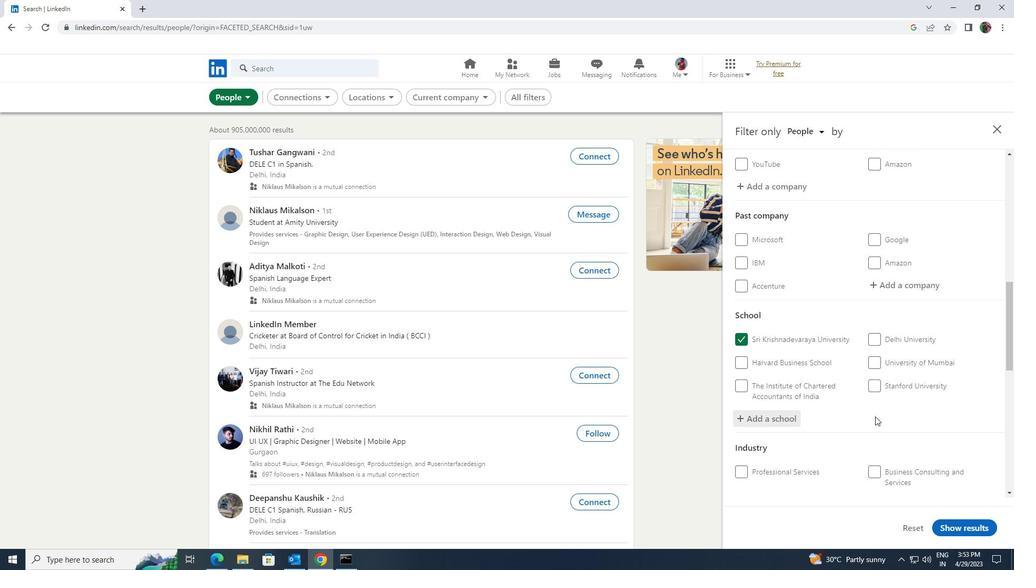 
Action: Mouse scrolled (876, 416) with delta (0, 0)
Screenshot: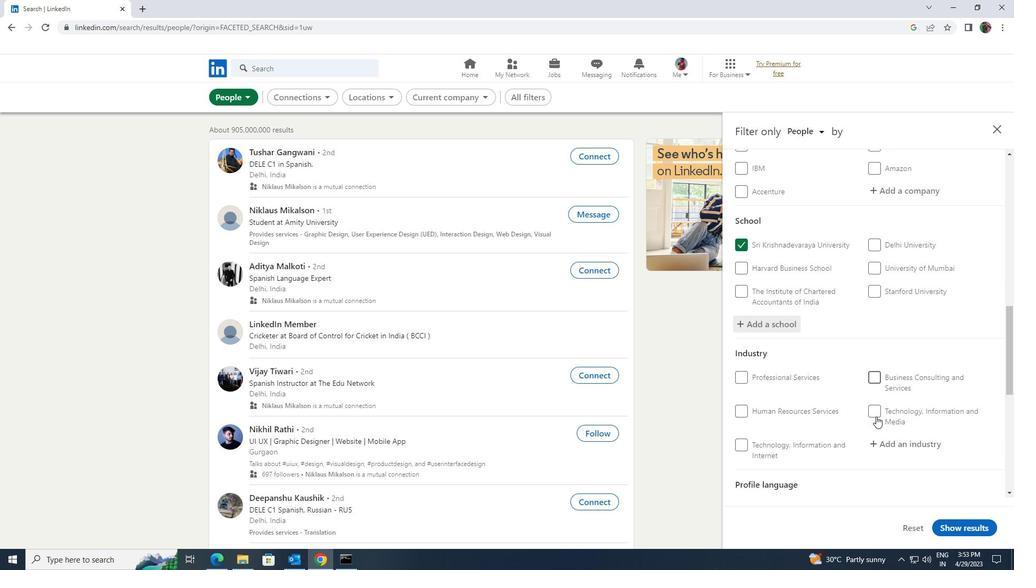 
Action: Mouse moved to (889, 392)
Screenshot: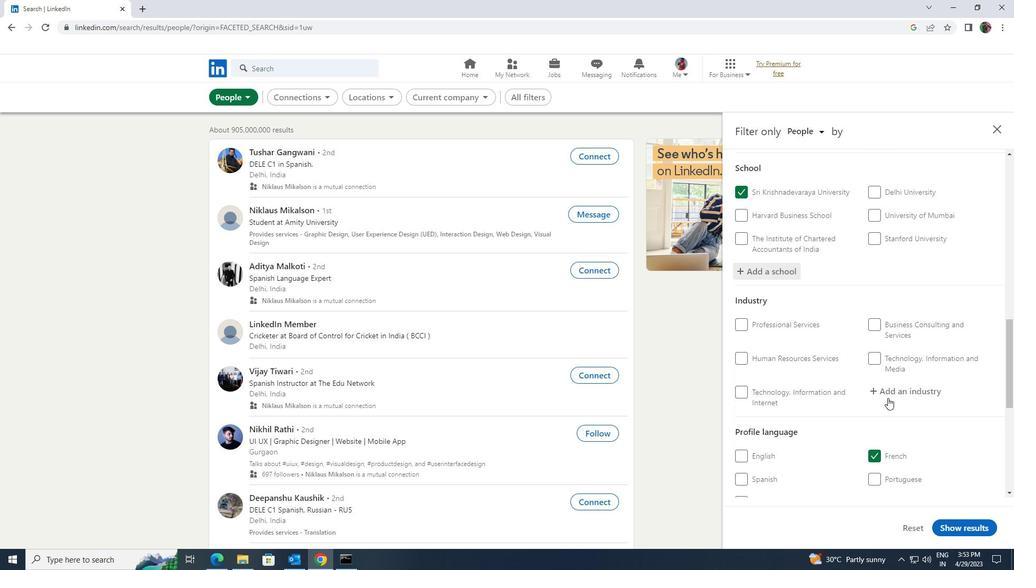 
Action: Mouse pressed left at (889, 392)
Screenshot: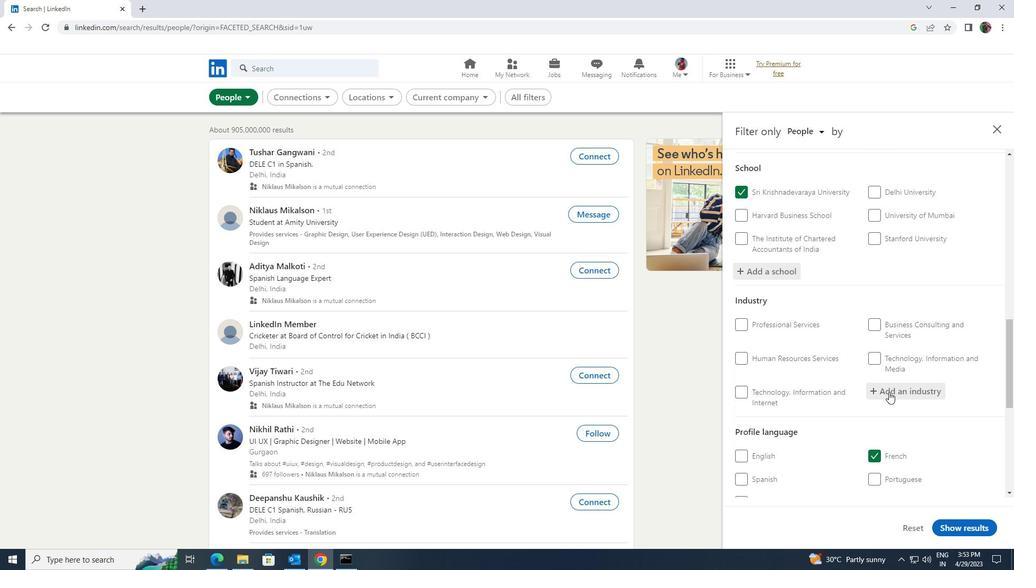 
Action: Key pressed <Key.shift>RETAIL<Key.space><Key.shift>OFFICE
Screenshot: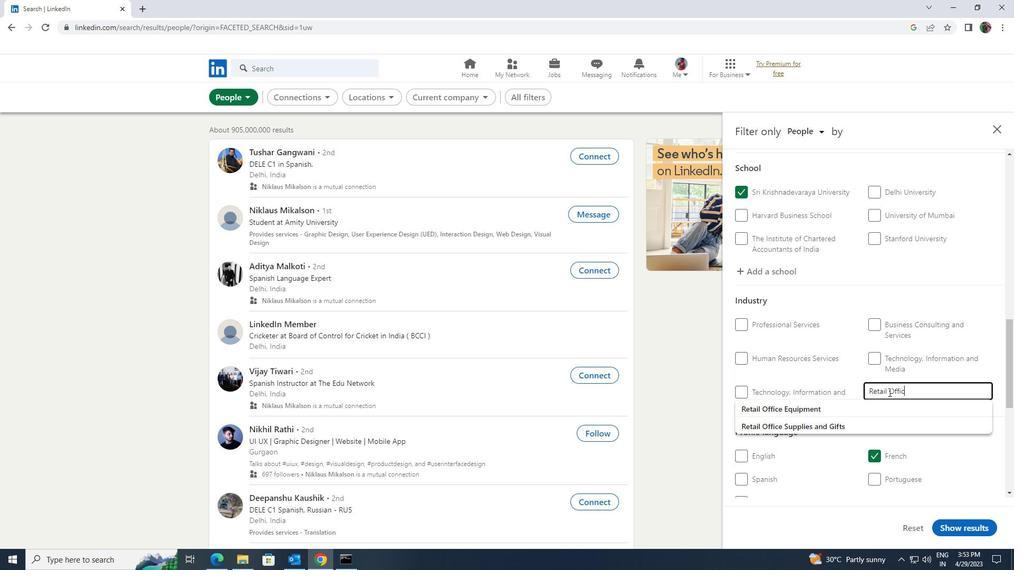 
Action: Mouse moved to (887, 401)
Screenshot: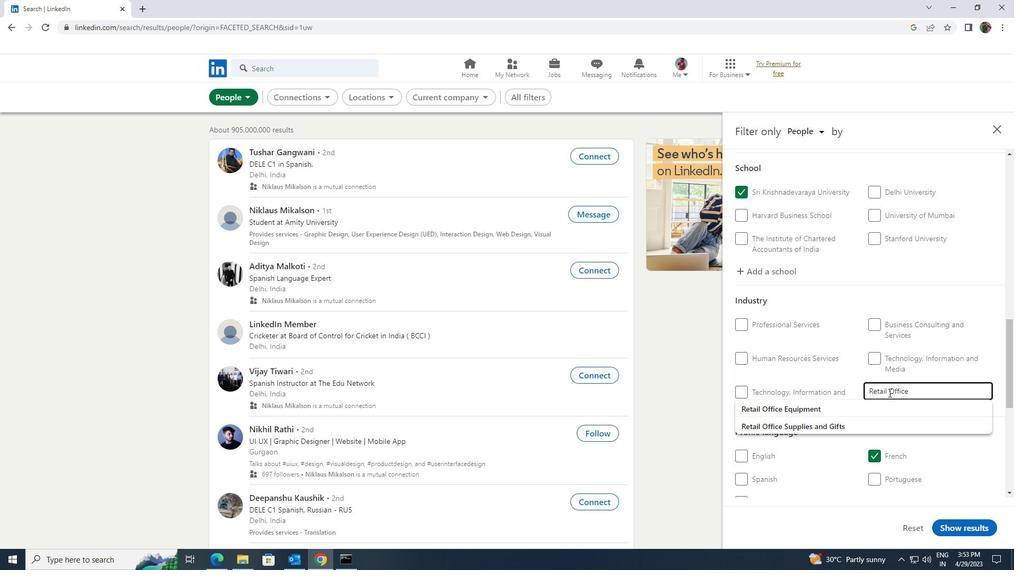 
Action: Mouse pressed left at (887, 401)
Screenshot: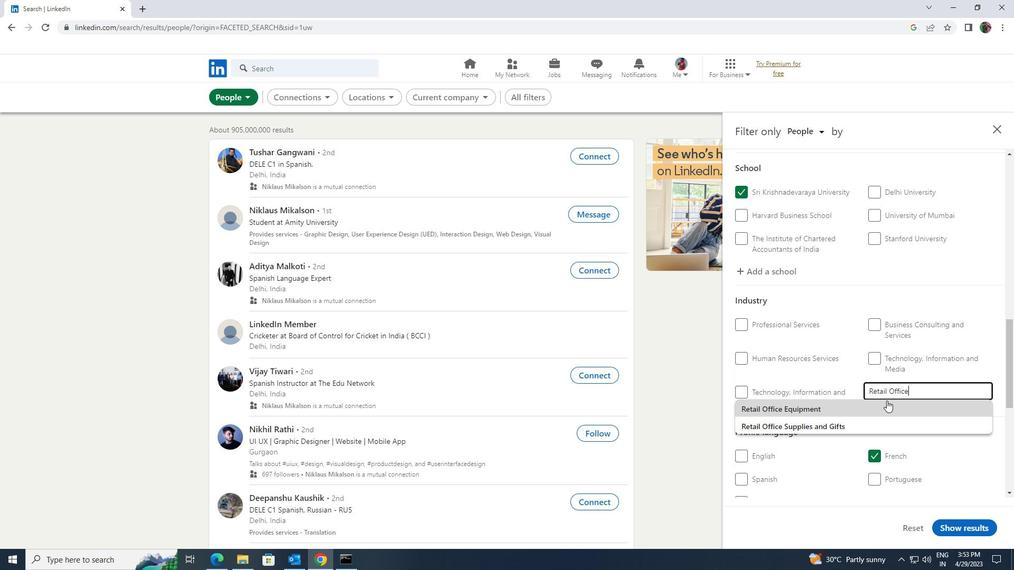 
Action: Mouse moved to (887, 401)
Screenshot: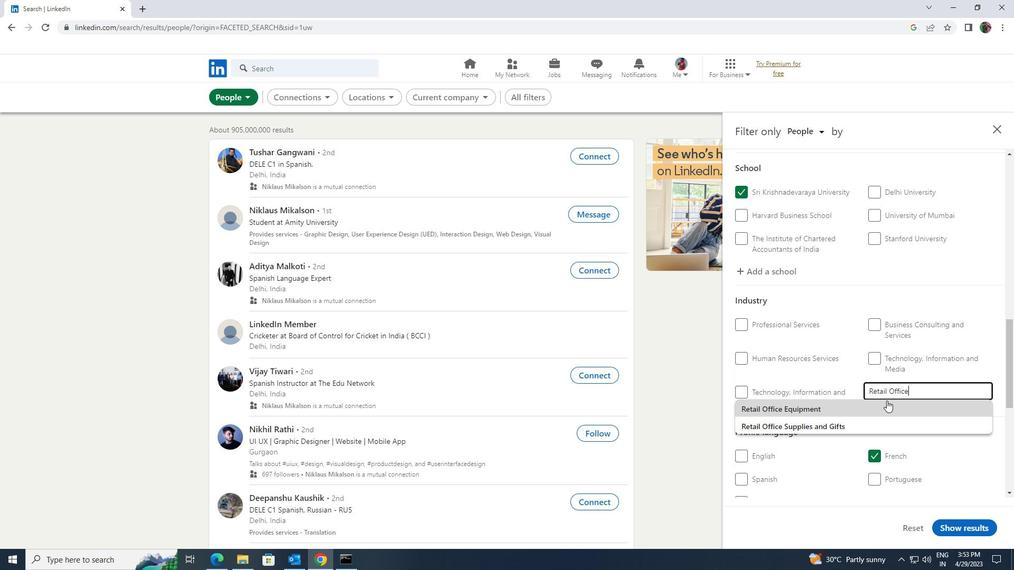 
Action: Mouse scrolled (887, 400) with delta (0, 0)
Screenshot: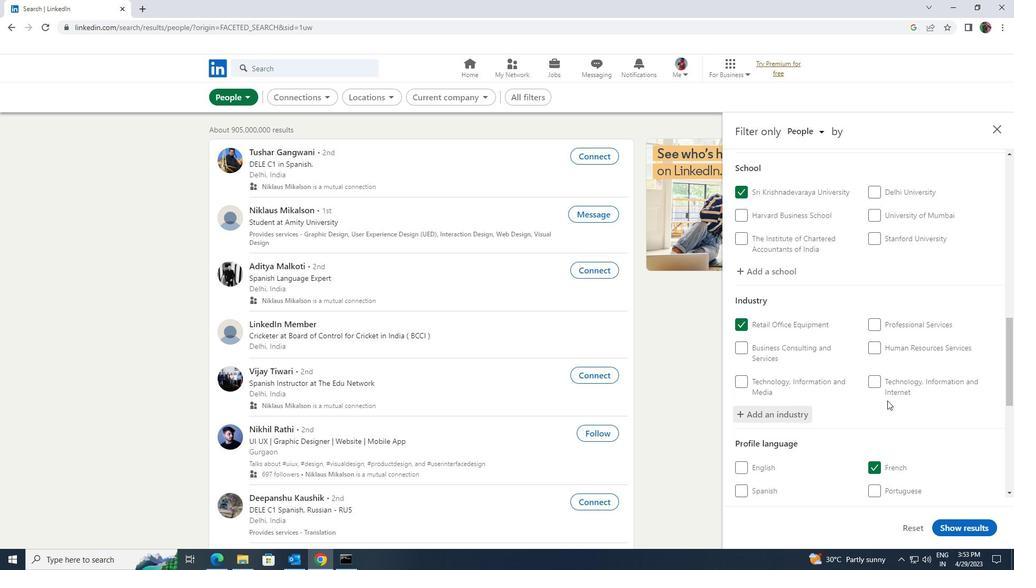 
Action: Mouse scrolled (887, 400) with delta (0, 0)
Screenshot: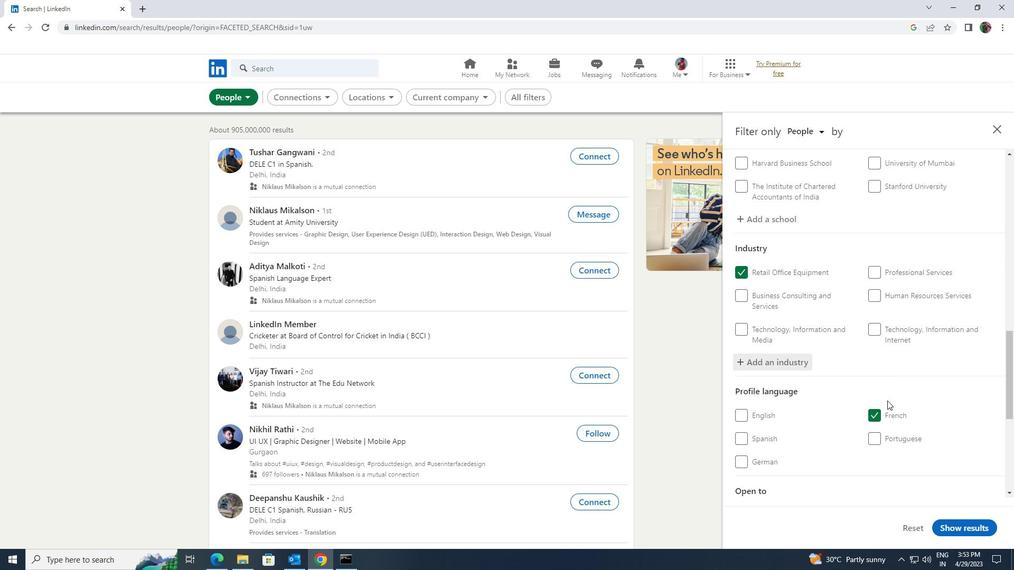 
Action: Mouse scrolled (887, 400) with delta (0, 0)
Screenshot: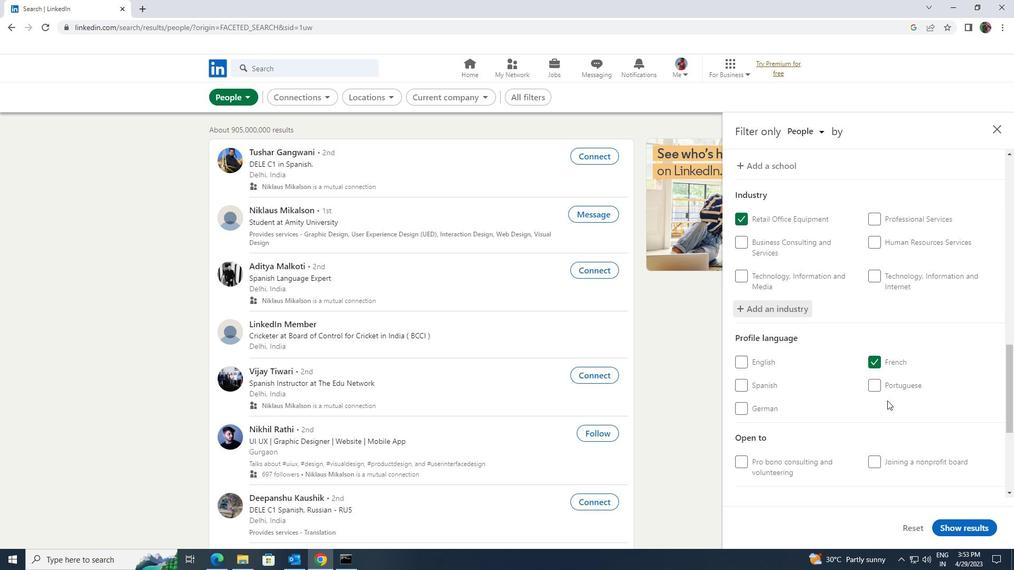 
Action: Mouse scrolled (887, 400) with delta (0, 0)
Screenshot: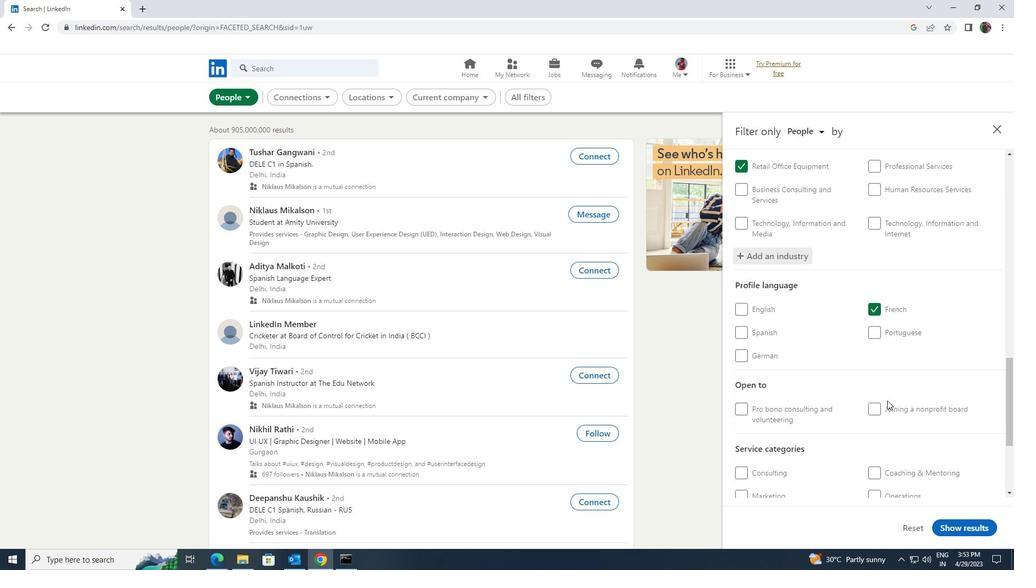 
Action: Mouse scrolled (887, 400) with delta (0, 0)
Screenshot: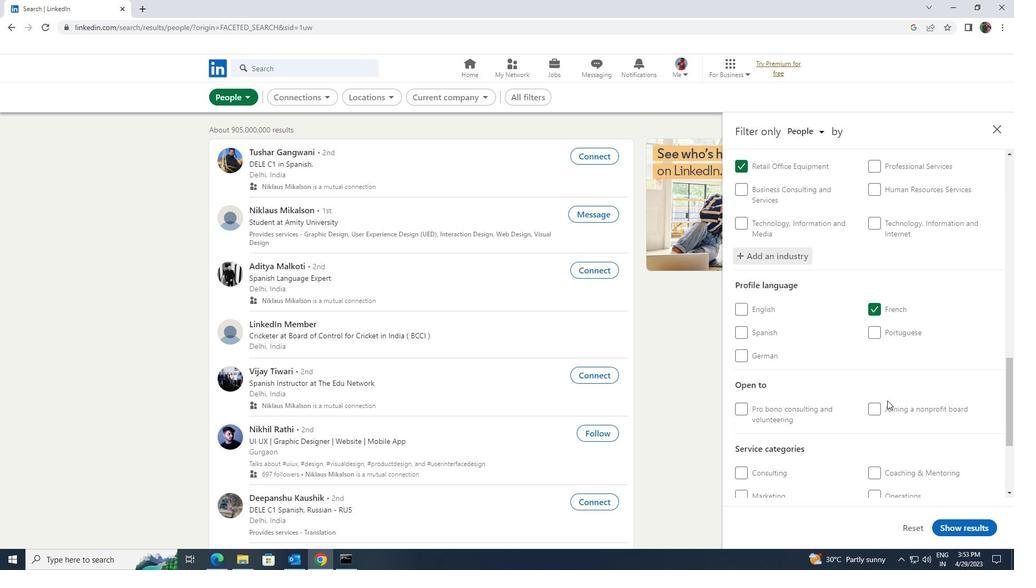 
Action: Mouse moved to (883, 408)
Screenshot: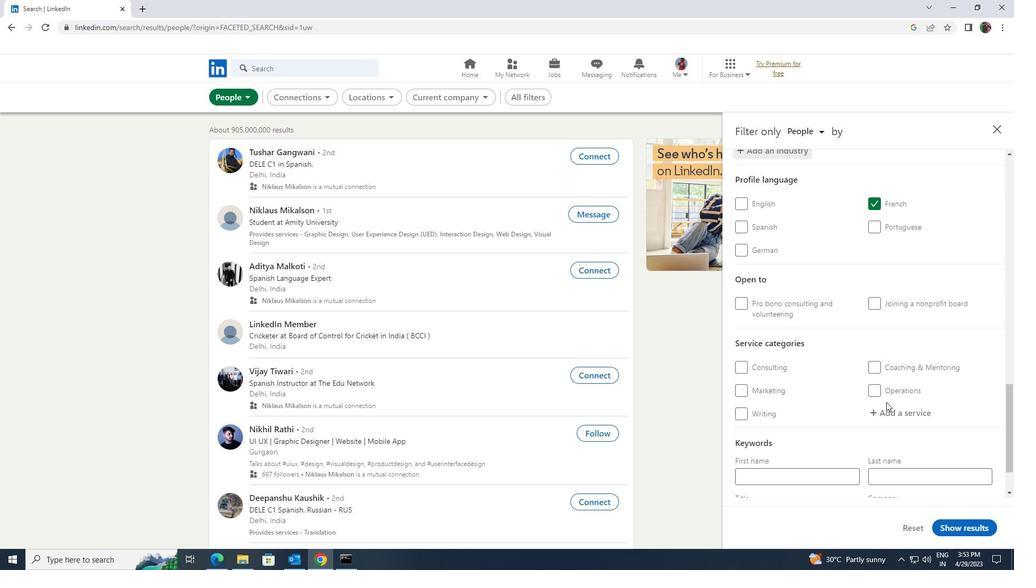 
Action: Mouse pressed left at (883, 408)
Screenshot: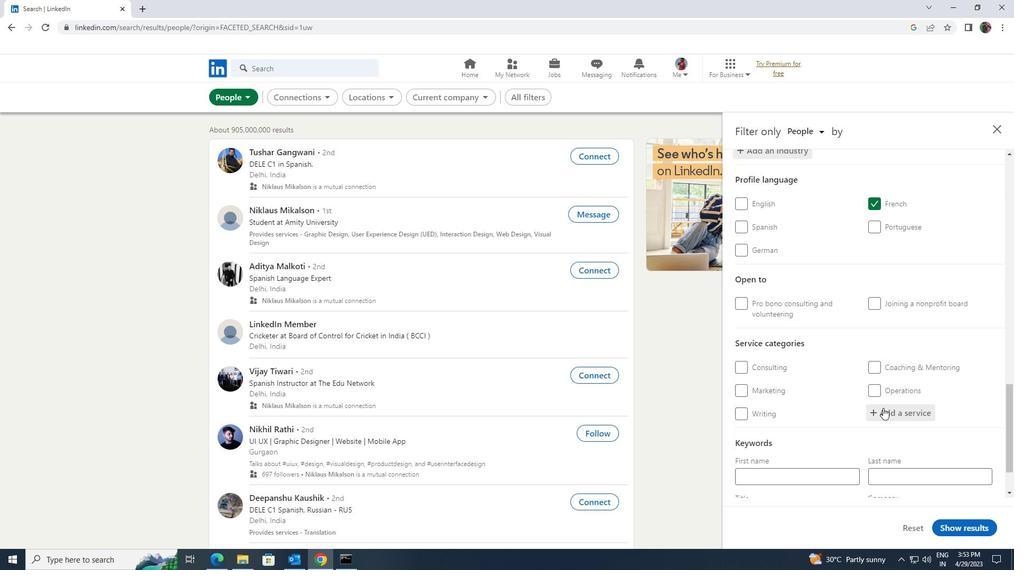 
Action: Key pressed <Key.shift>COACHING
Screenshot: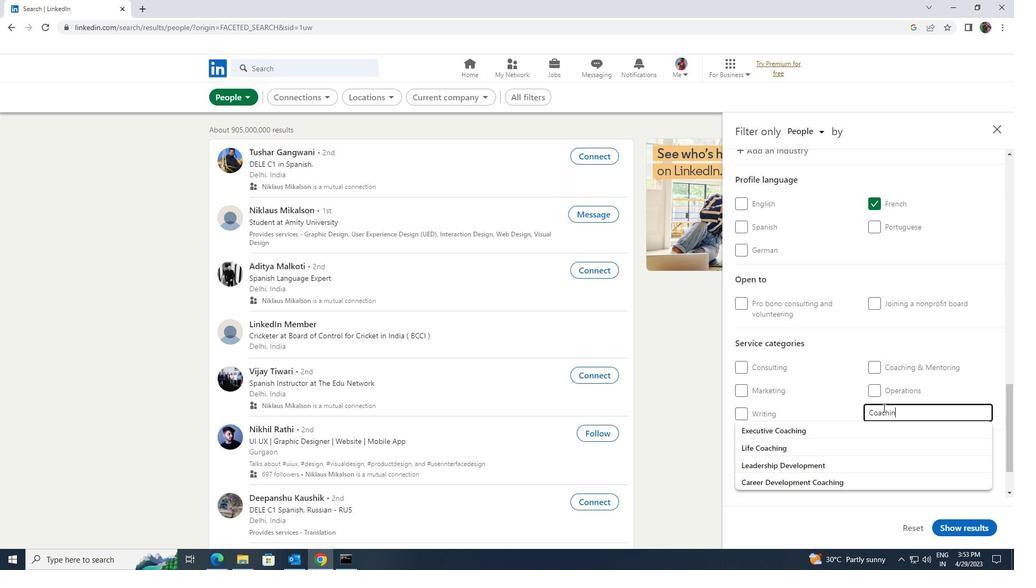
Action: Mouse moved to (883, 409)
Screenshot: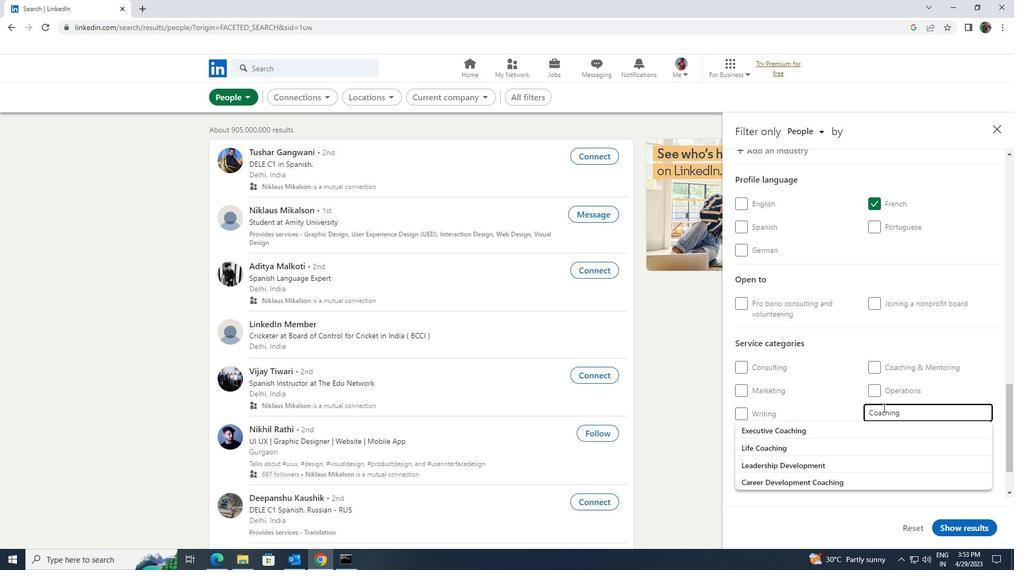 
Action: Key pressed <Key.space>AND<Key.space><Key.shift>METORING<Key.enter>
Screenshot: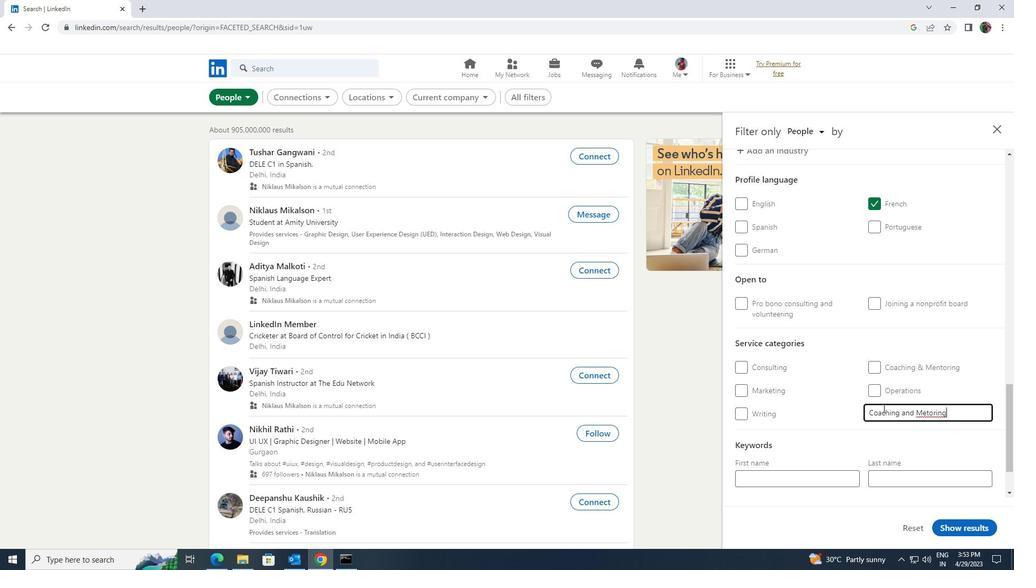 
Action: Mouse moved to (839, 471)
Screenshot: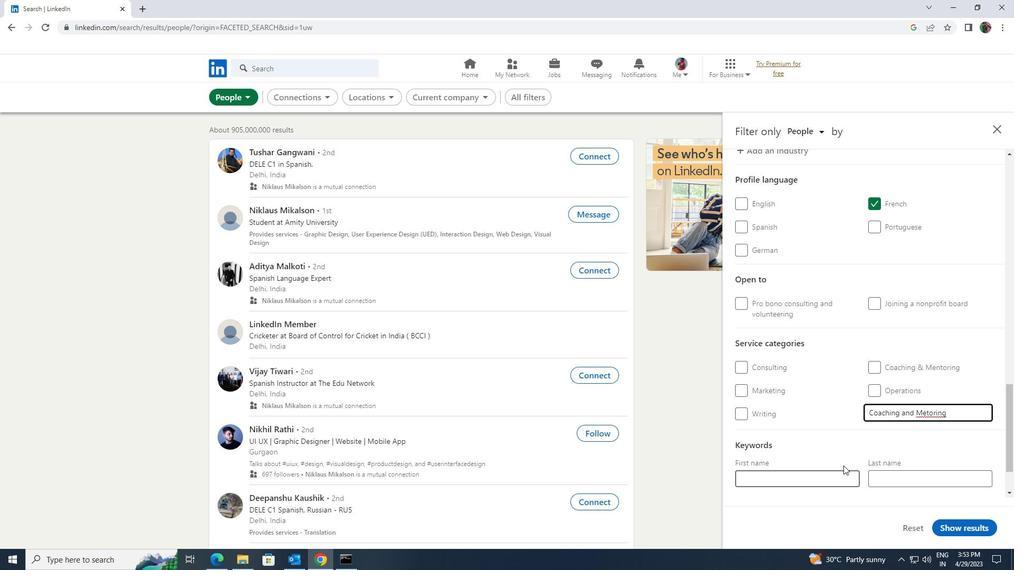 
Action: Mouse scrolled (839, 471) with delta (0, 0)
Screenshot: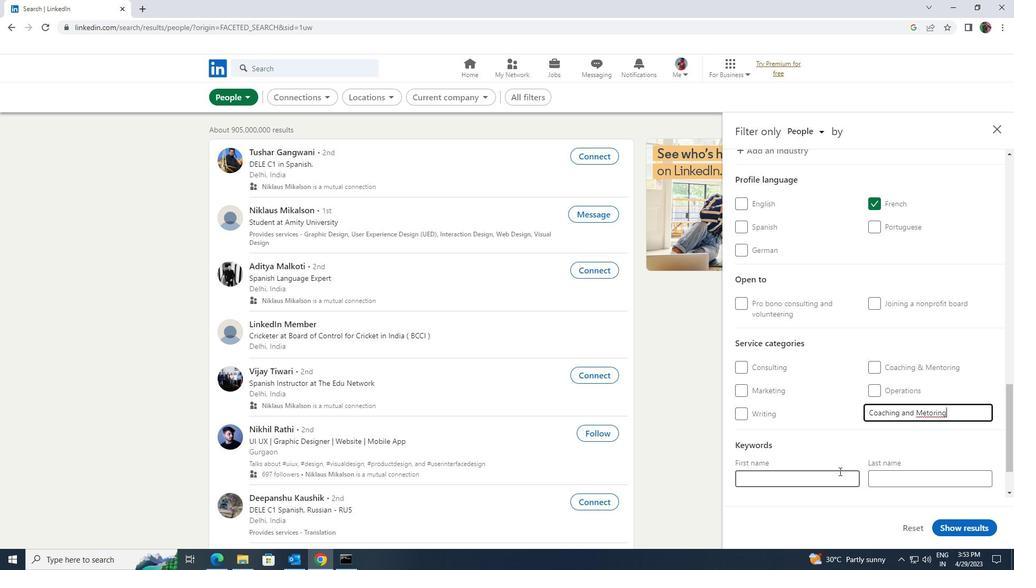 
Action: Mouse moved to (836, 464)
Screenshot: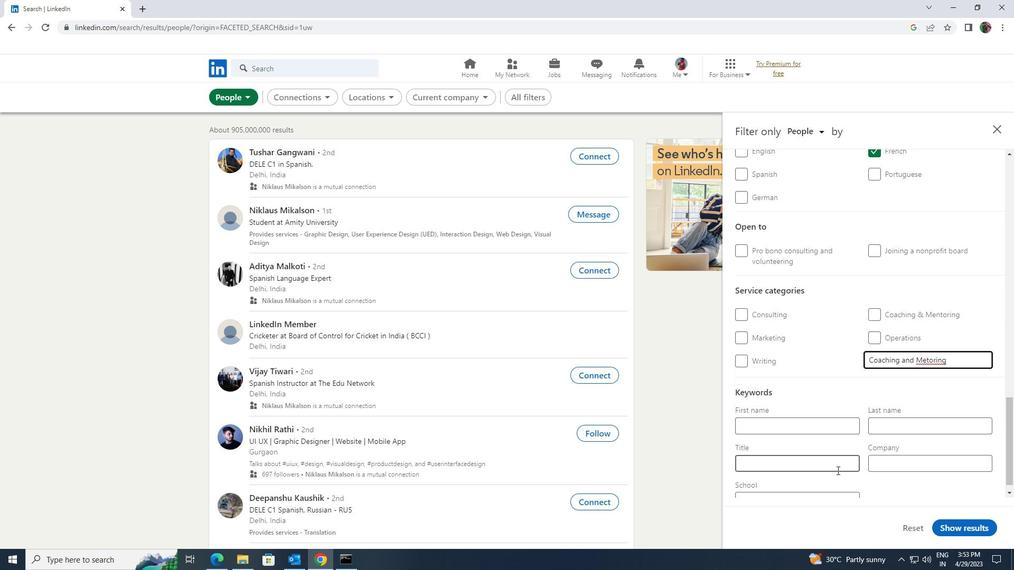 
Action: Mouse pressed left at (836, 464)
Screenshot: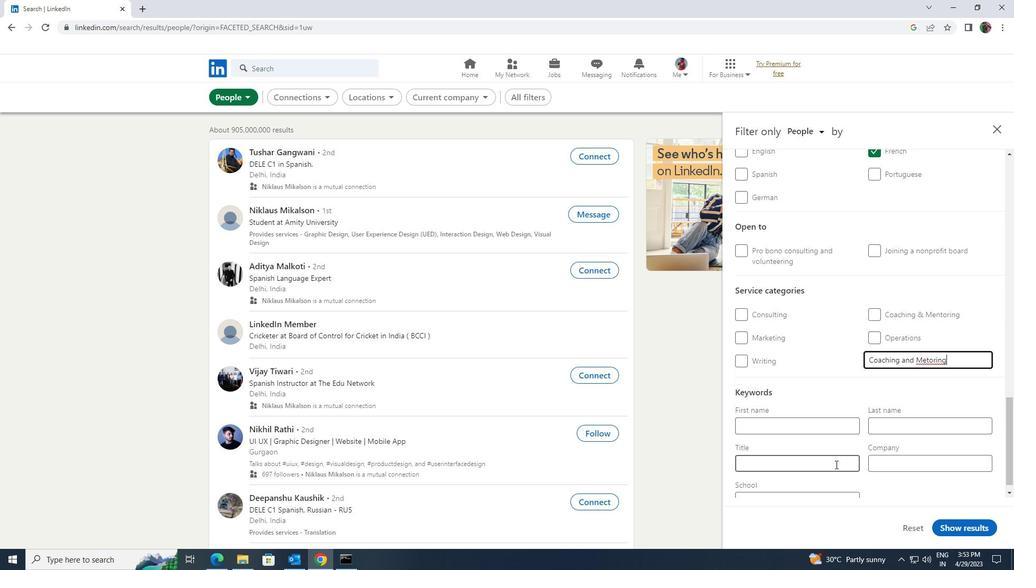 
Action: Key pressed <Key.shift>ECONOMIST
Screenshot: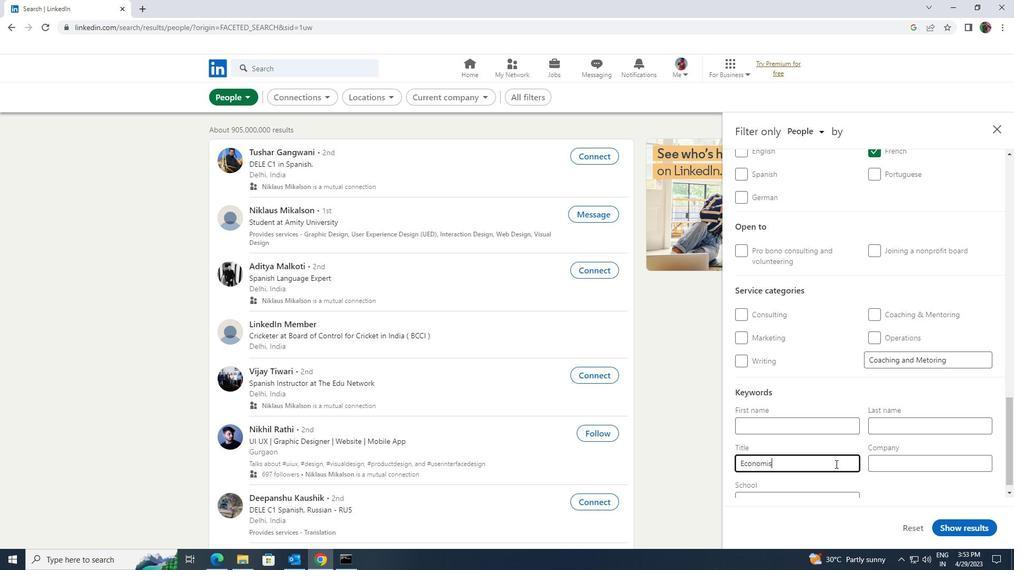 
Action: Mouse moved to (960, 526)
Screenshot: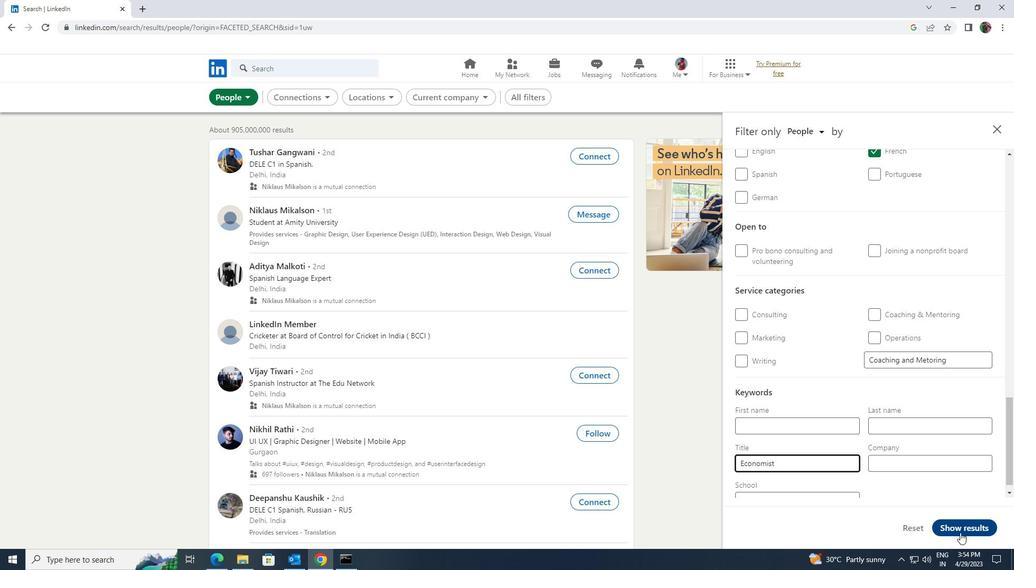 
Action: Mouse pressed left at (960, 526)
Screenshot: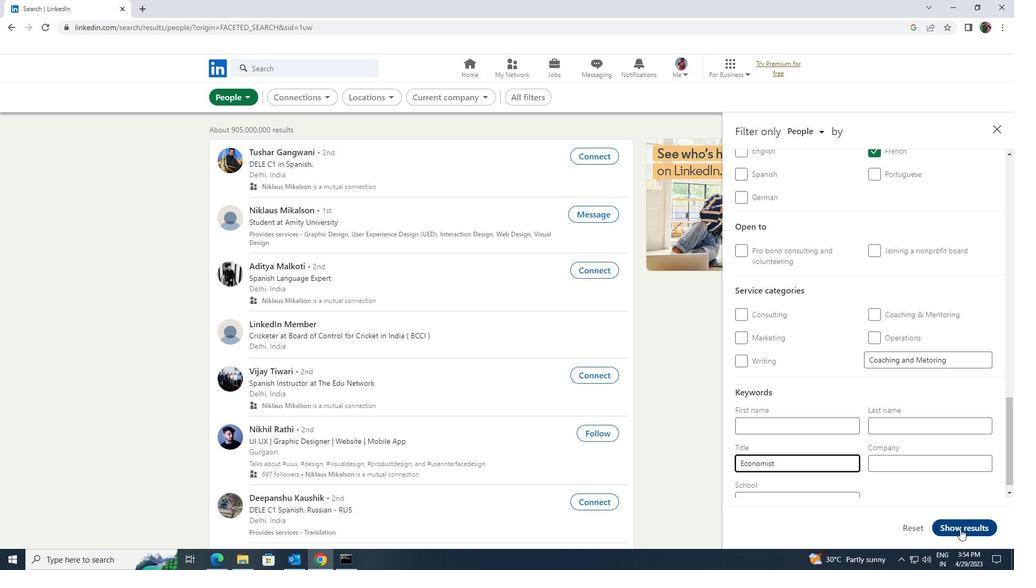 
